 Task: Add a condition where "Channel Is not Facebook Messenger" in pending tickets.
Action: Mouse moved to (109, 477)
Screenshot: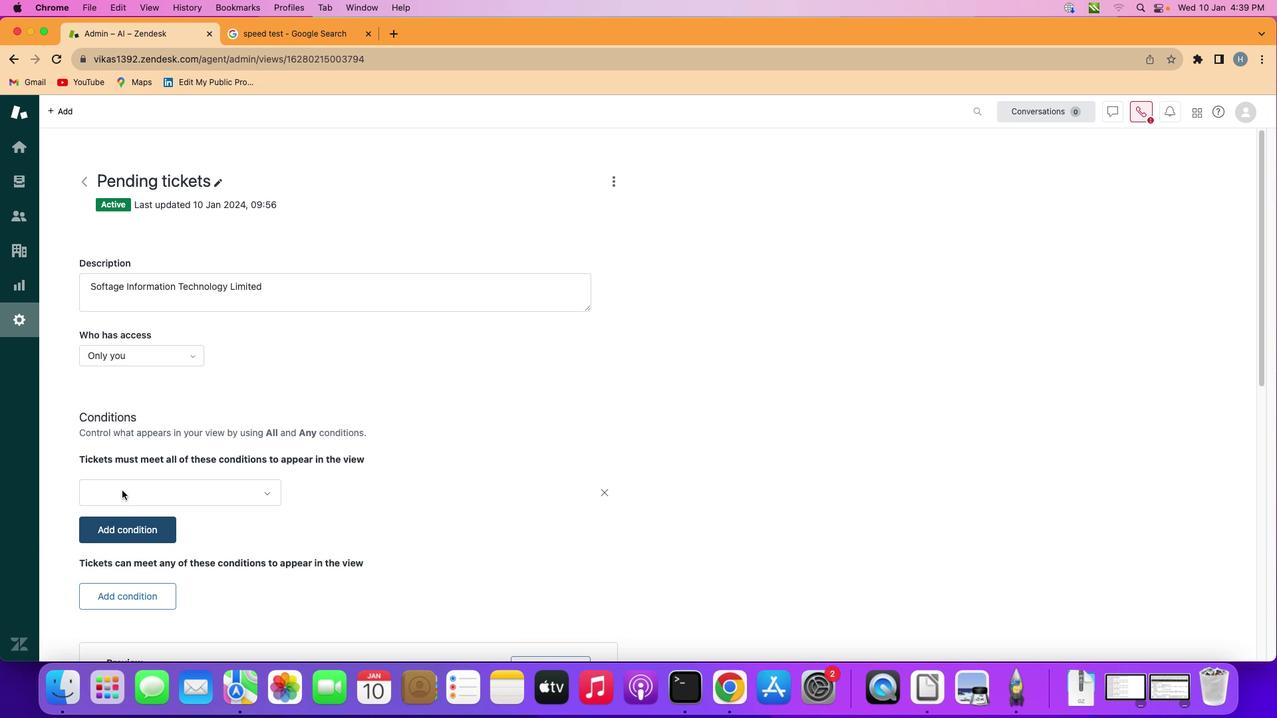 
Action: Mouse pressed left at (109, 477)
Screenshot: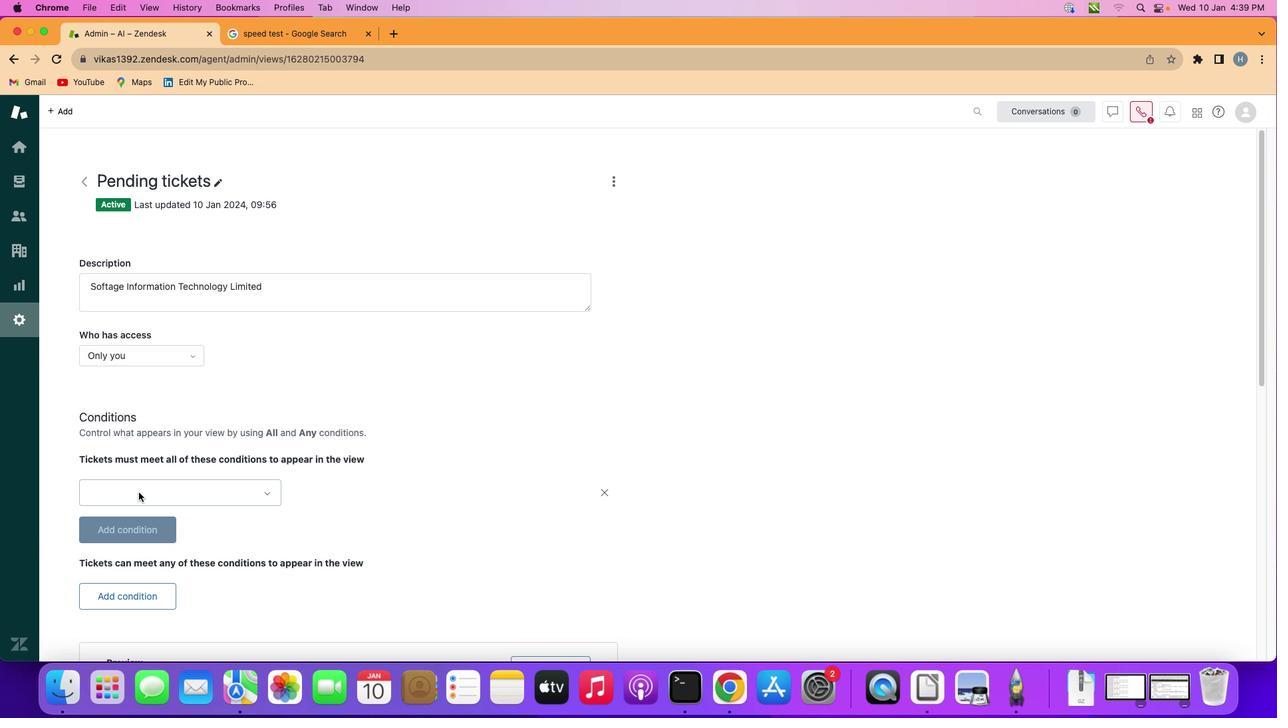 
Action: Mouse moved to (192, 480)
Screenshot: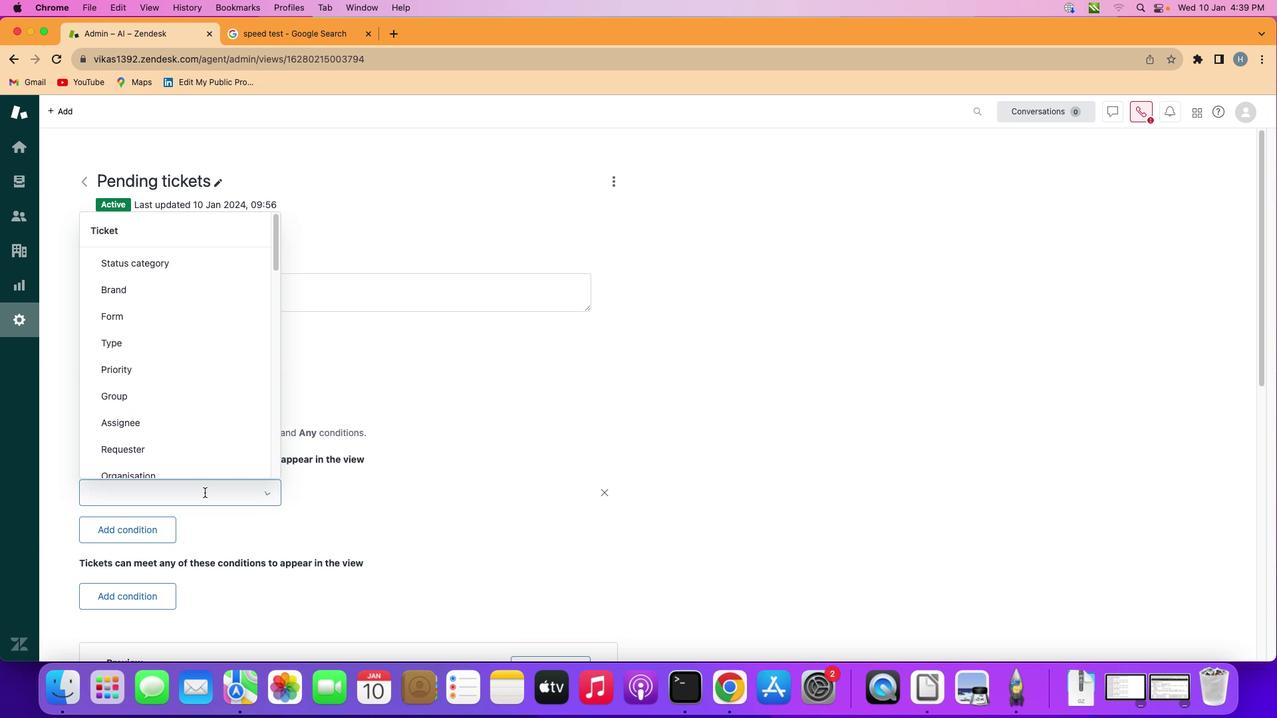 
Action: Mouse pressed left at (192, 480)
Screenshot: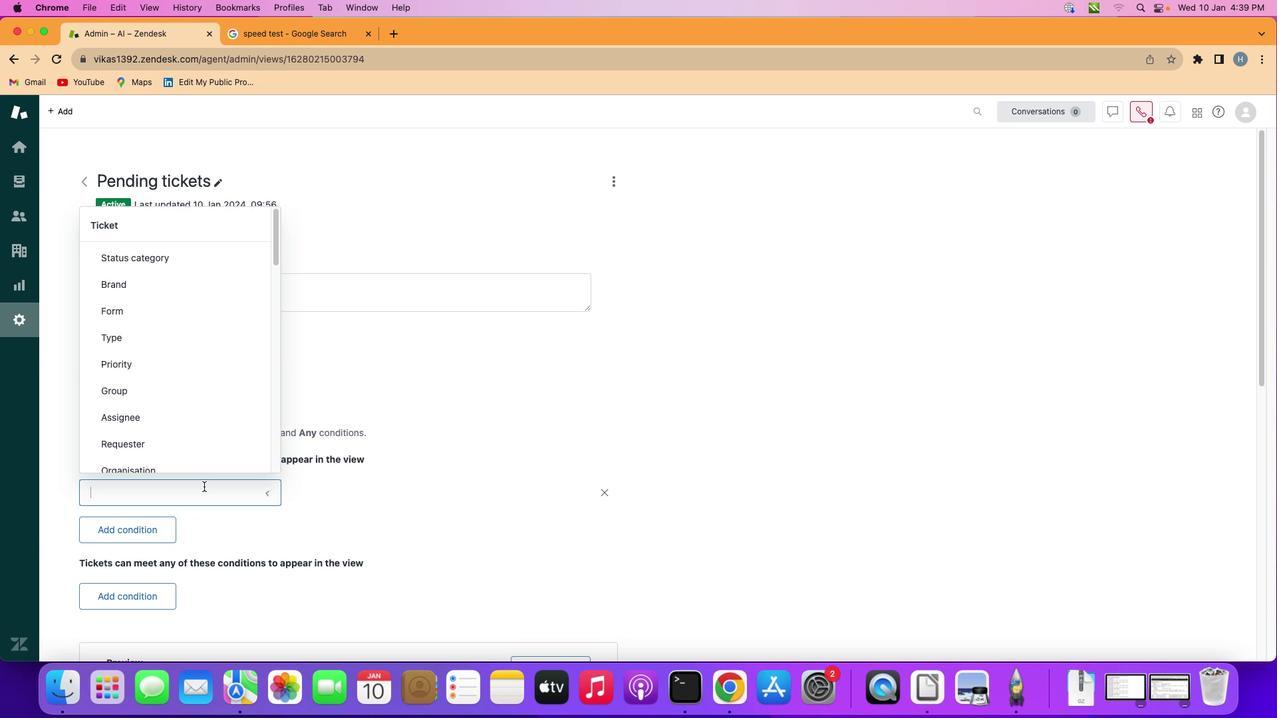 
Action: Mouse moved to (166, 389)
Screenshot: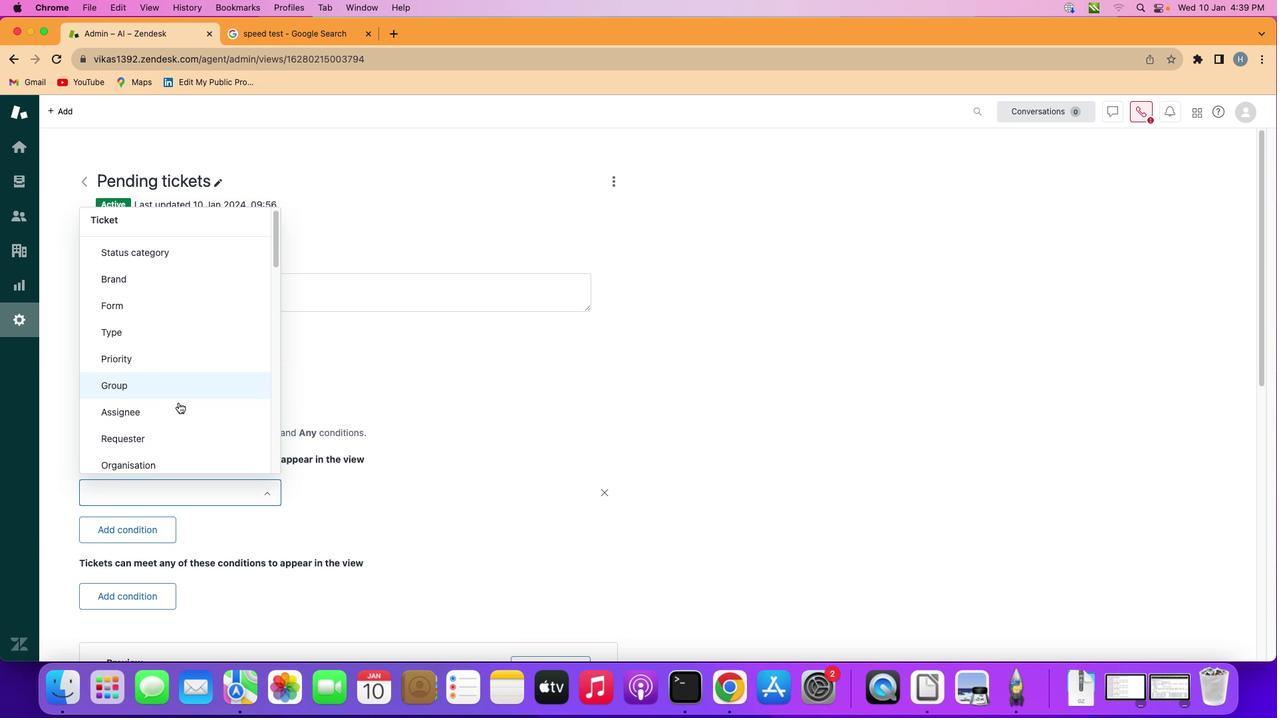 
Action: Mouse scrolled (166, 389) with delta (-11, -12)
Screenshot: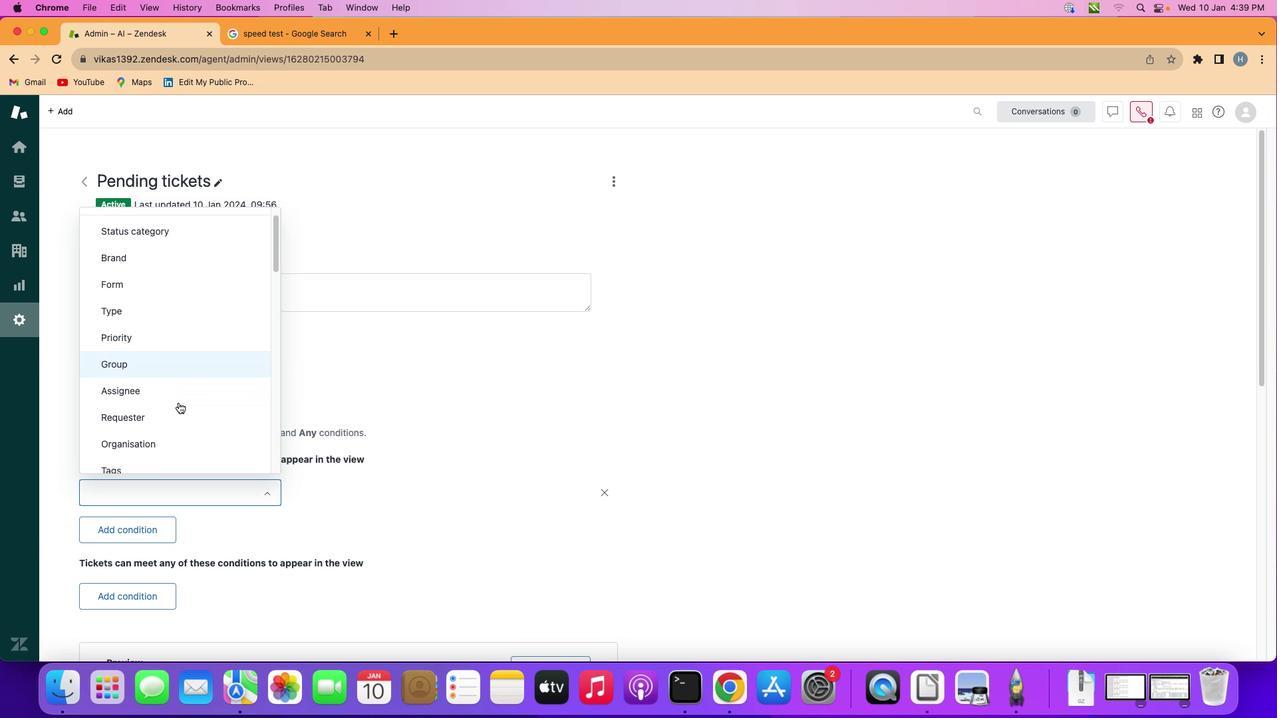 
Action: Mouse scrolled (166, 389) with delta (-11, -12)
Screenshot: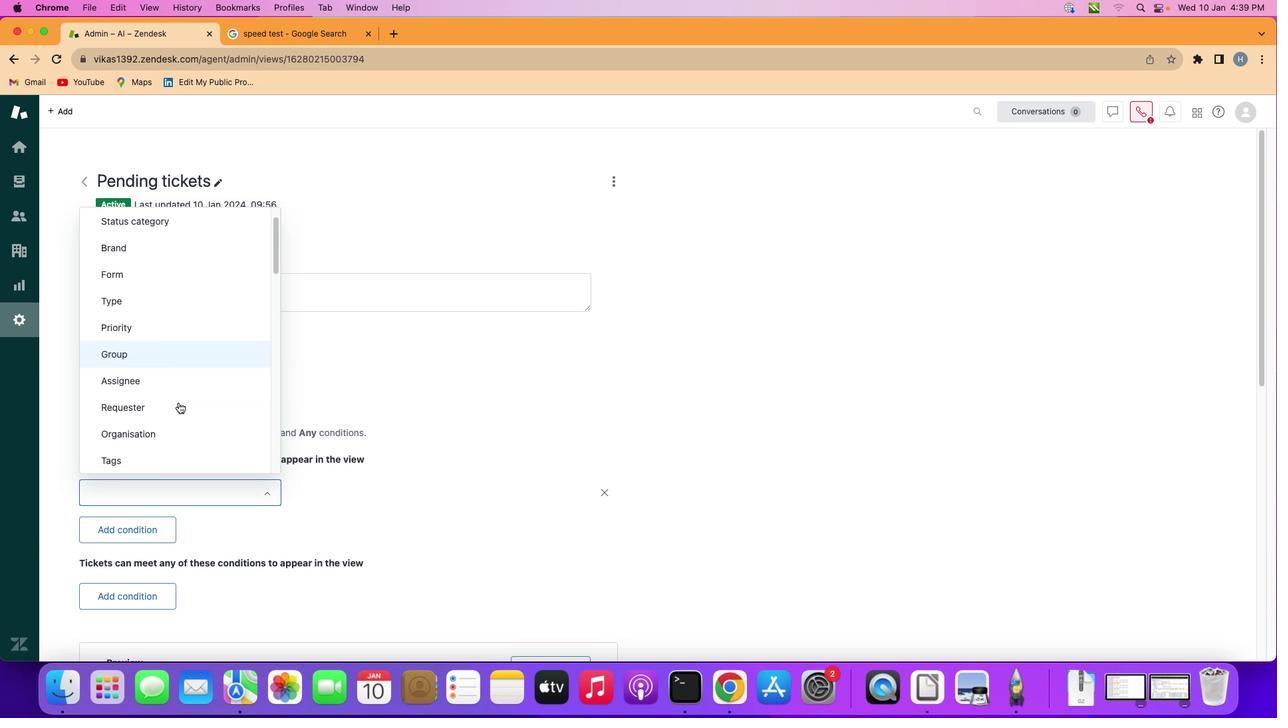 
Action: Mouse scrolled (166, 389) with delta (-11, -12)
Screenshot: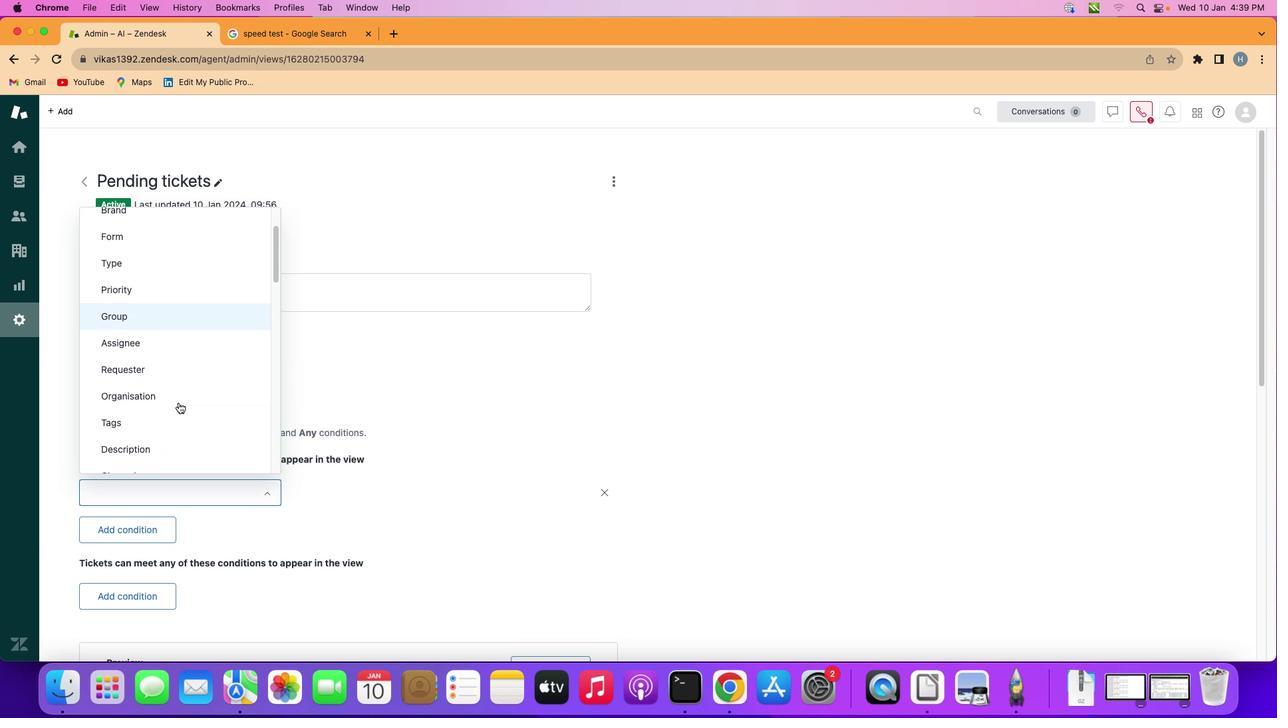 
Action: Mouse scrolled (166, 389) with delta (-11, -12)
Screenshot: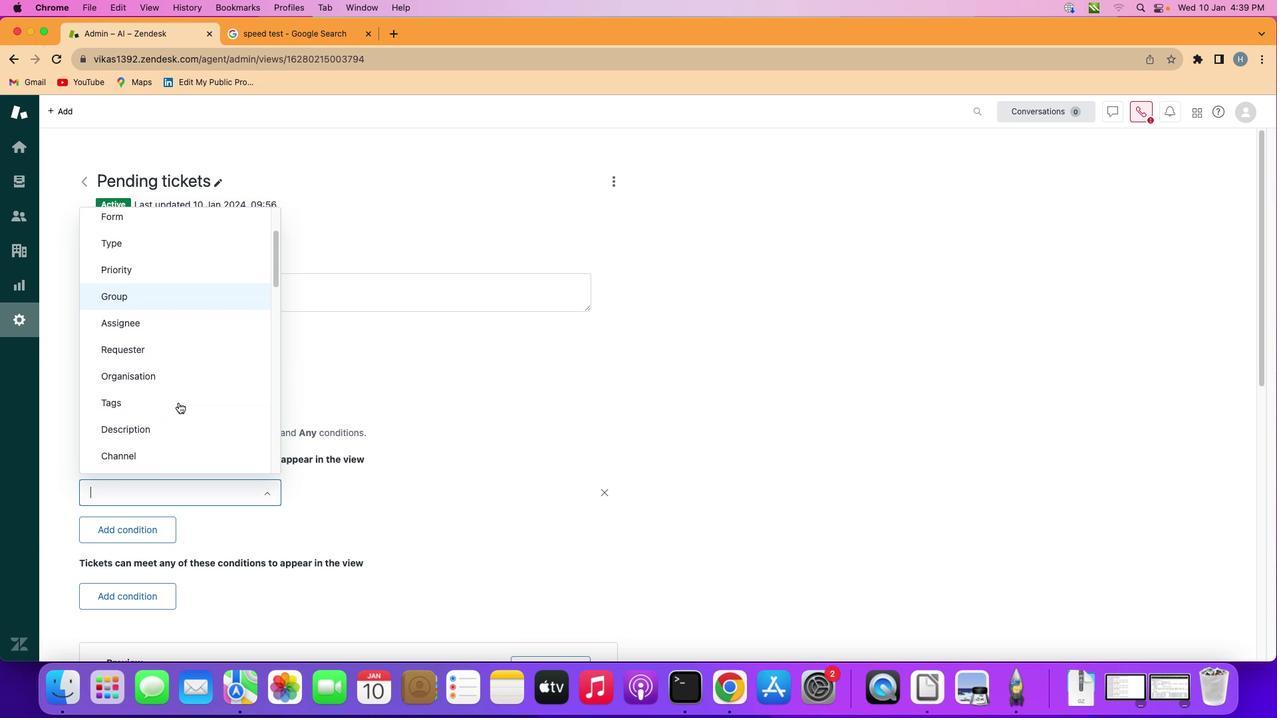 
Action: Mouse scrolled (166, 389) with delta (-11, -12)
Screenshot: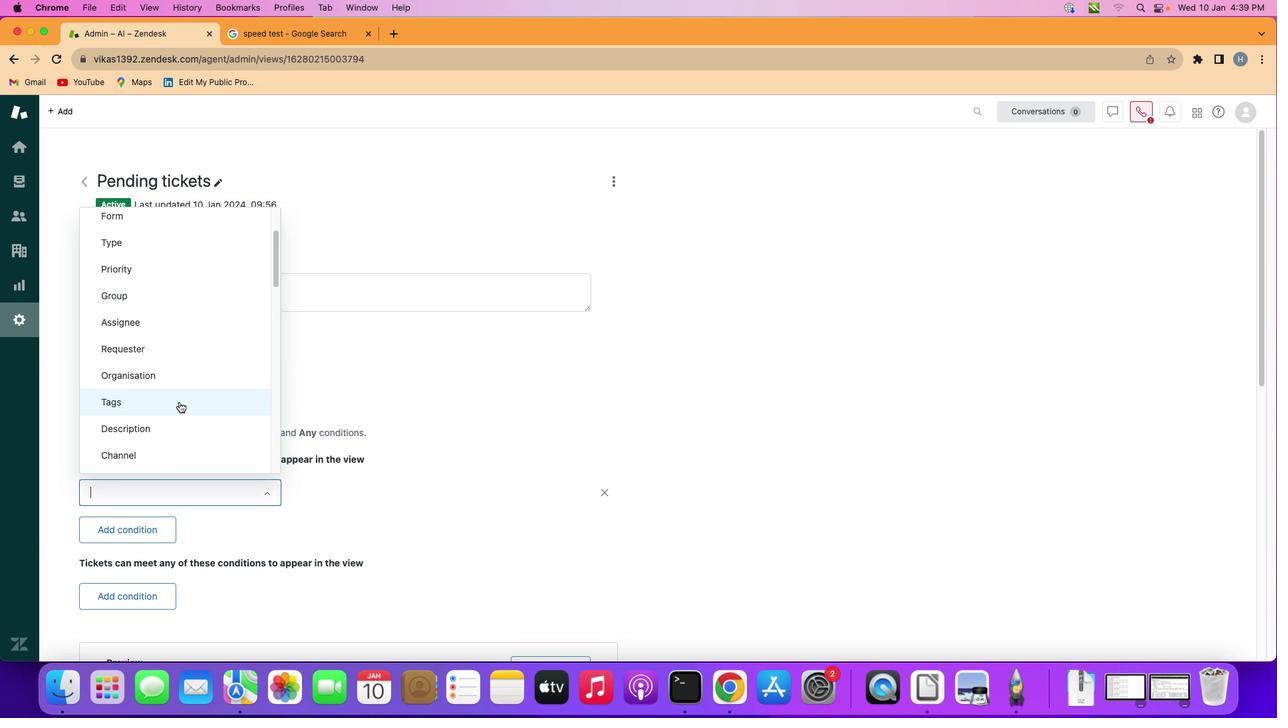 
Action: Mouse moved to (164, 441)
Screenshot: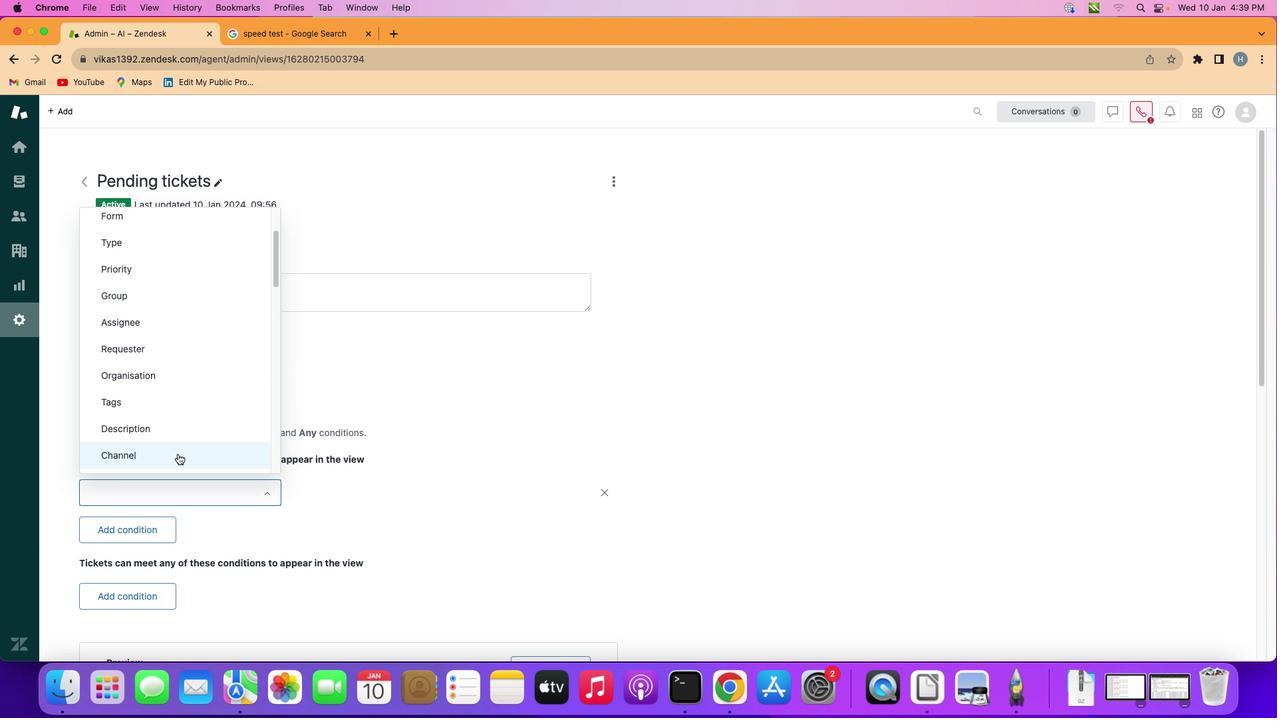 
Action: Mouse pressed left at (164, 441)
Screenshot: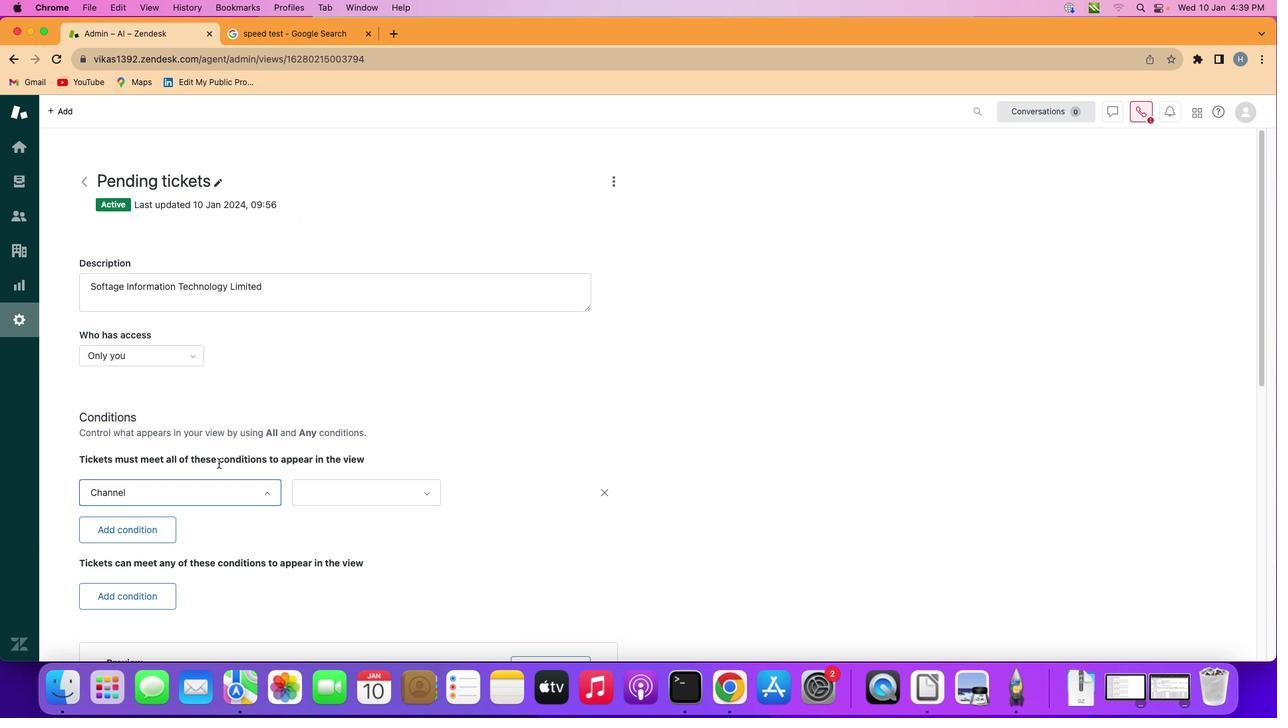 
Action: Mouse moved to (341, 480)
Screenshot: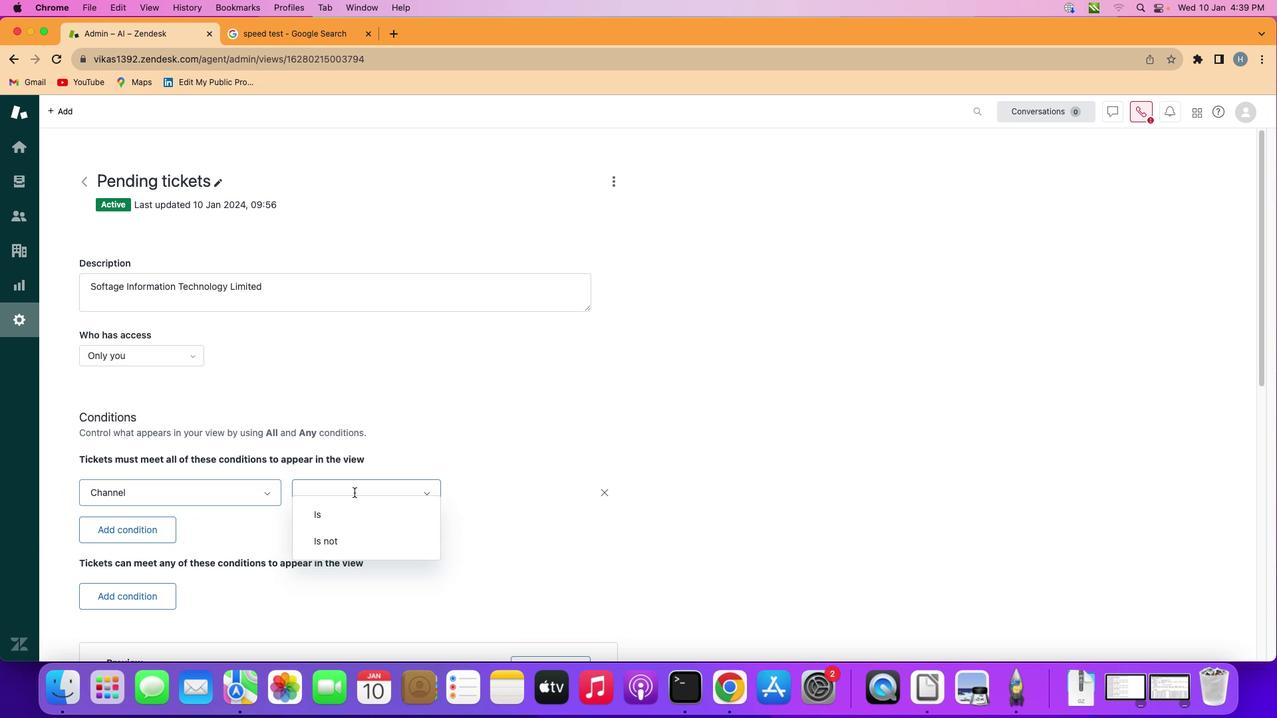 
Action: Mouse pressed left at (341, 480)
Screenshot: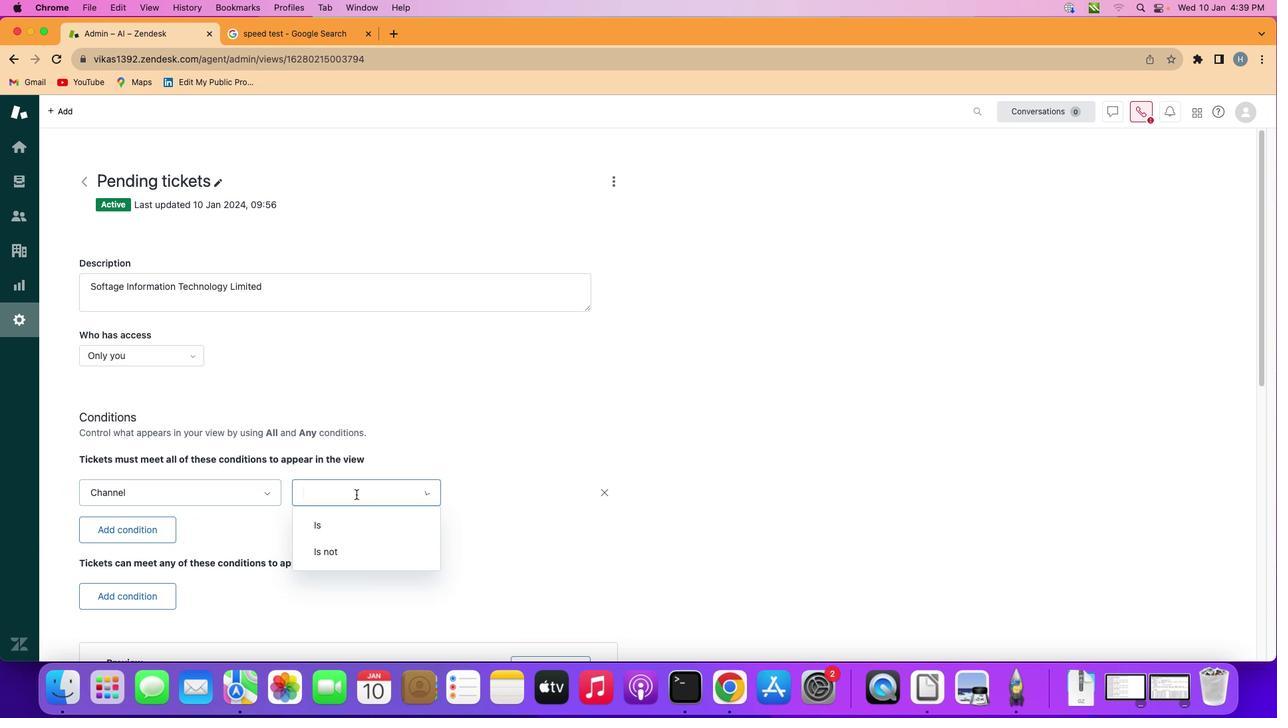 
Action: Mouse moved to (350, 548)
Screenshot: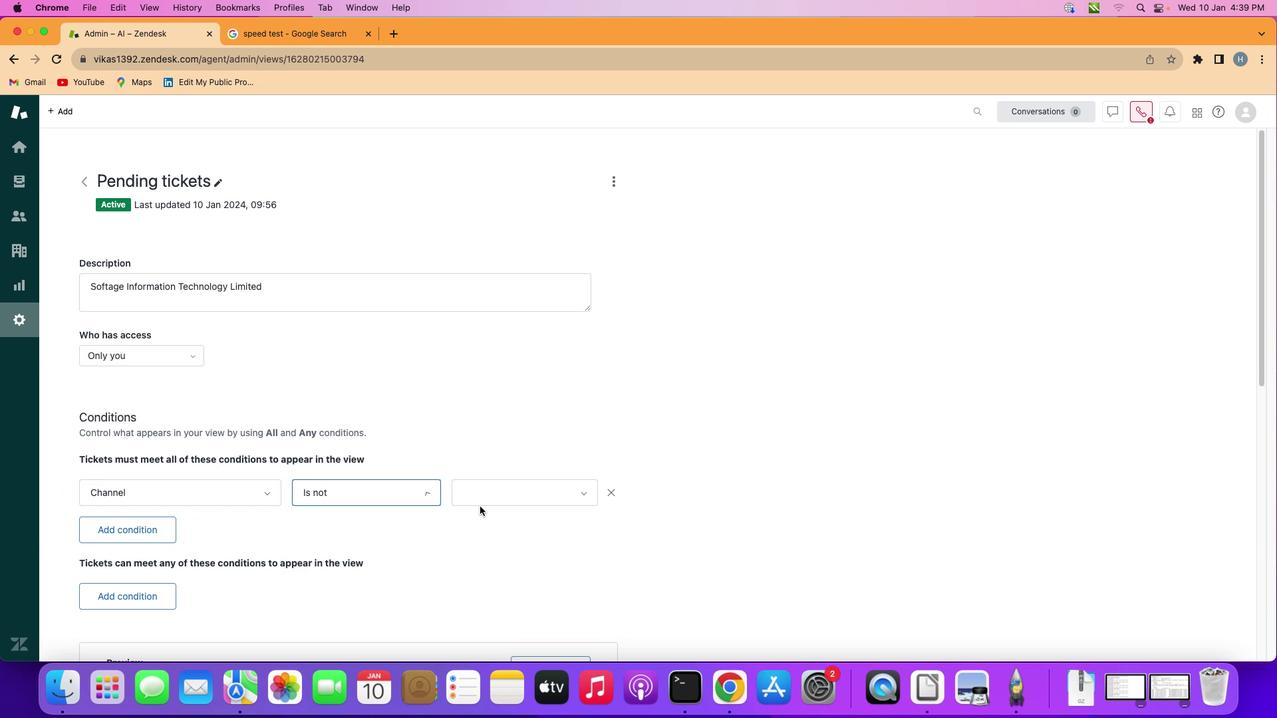 
Action: Mouse pressed left at (350, 548)
Screenshot: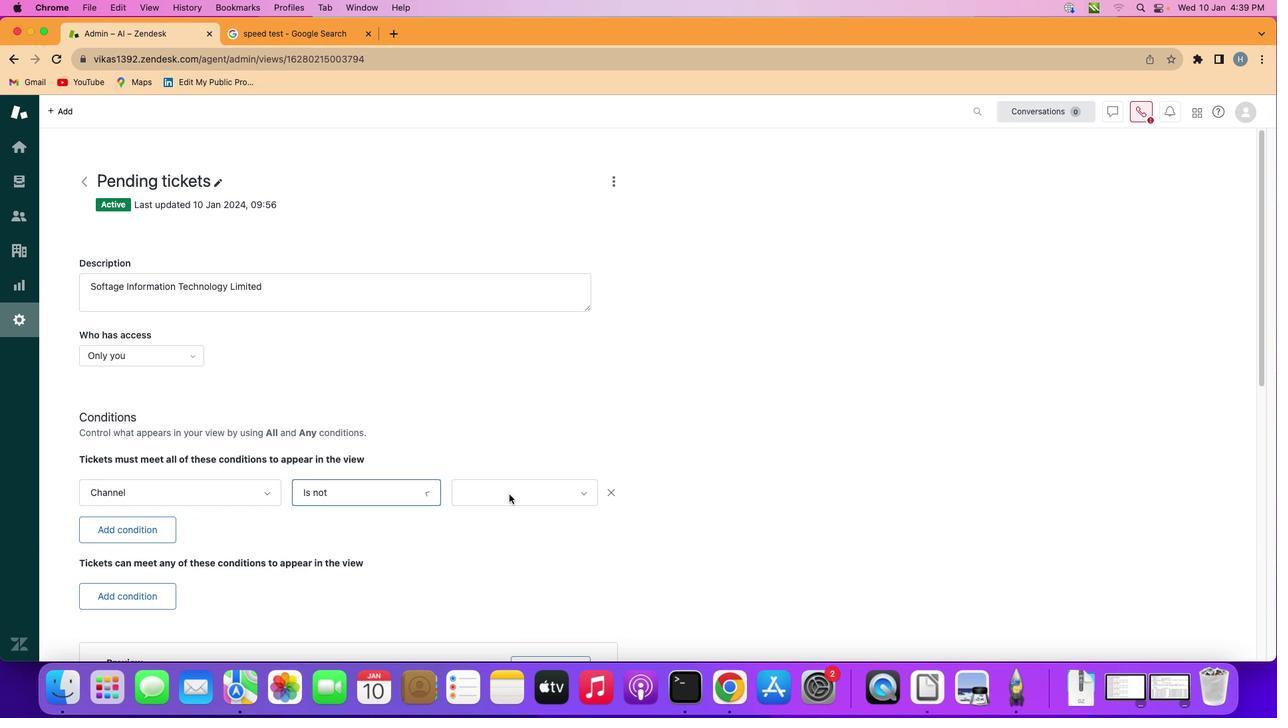 
Action: Mouse moved to (509, 475)
Screenshot: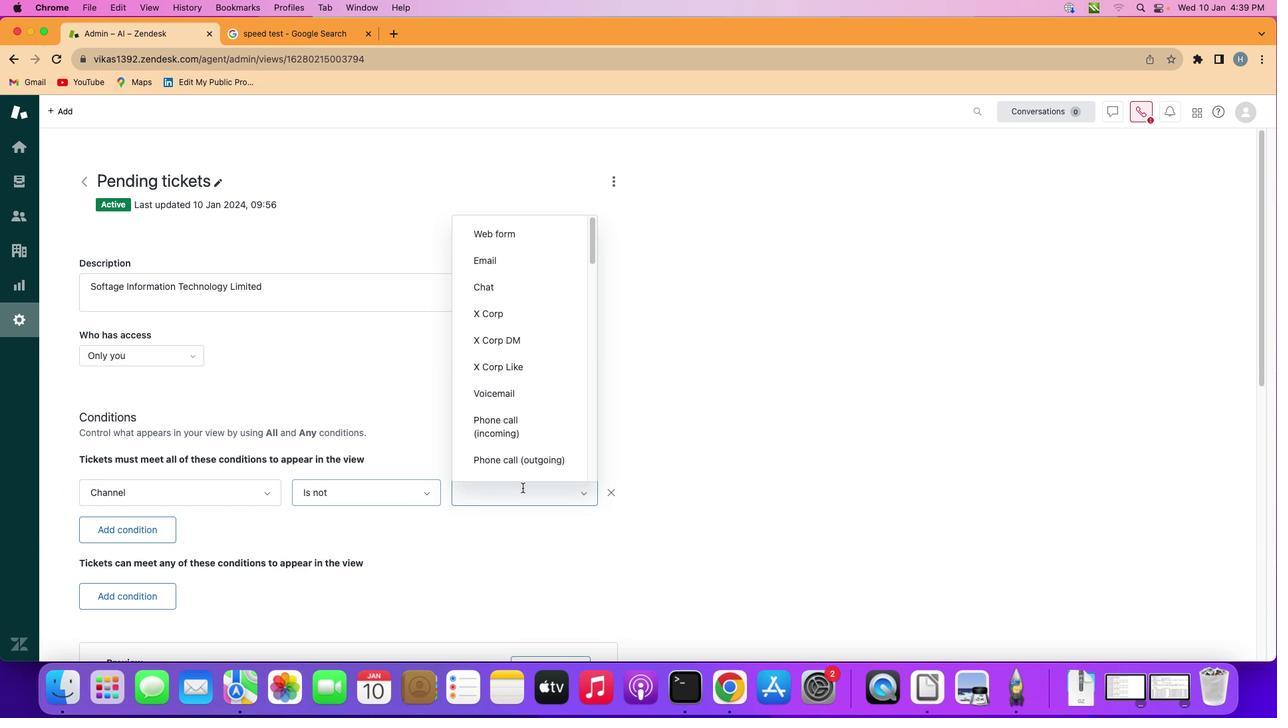 
Action: Mouse pressed left at (509, 475)
Screenshot: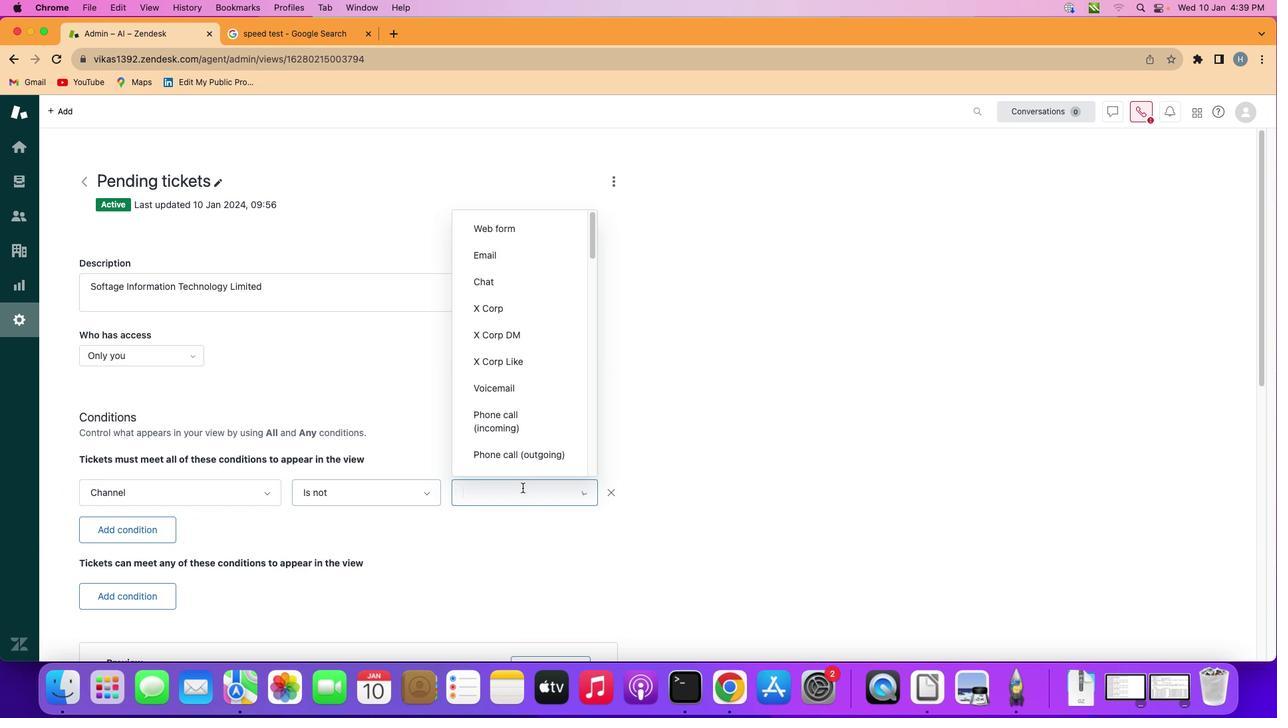
Action: Mouse moved to (497, 374)
Screenshot: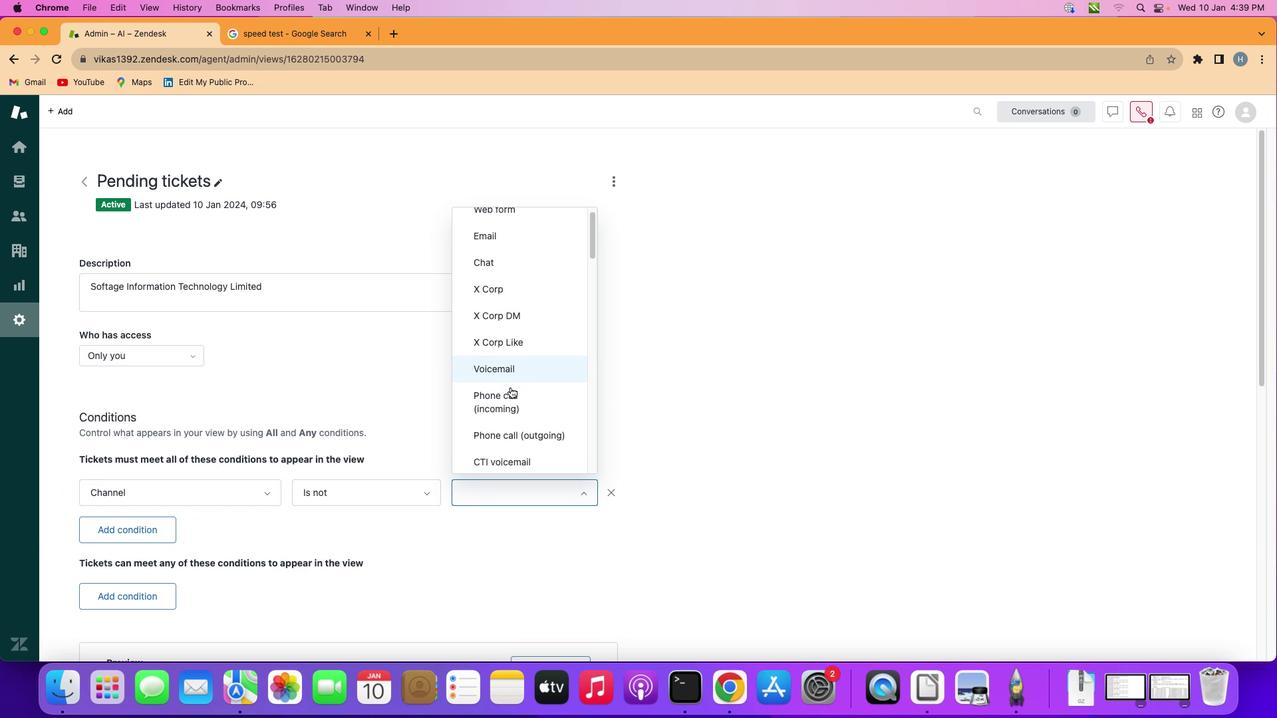 
Action: Mouse scrolled (497, 374) with delta (-11, -12)
Screenshot: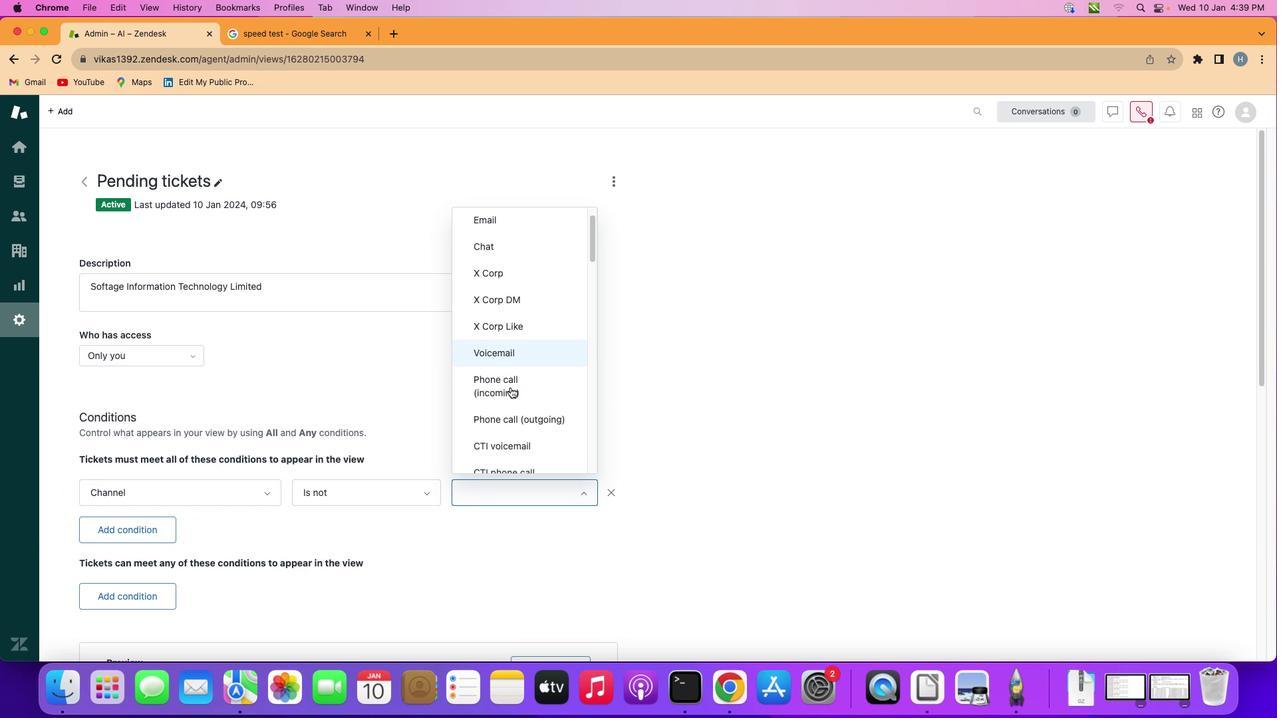 
Action: Mouse scrolled (497, 374) with delta (-11, -12)
Screenshot: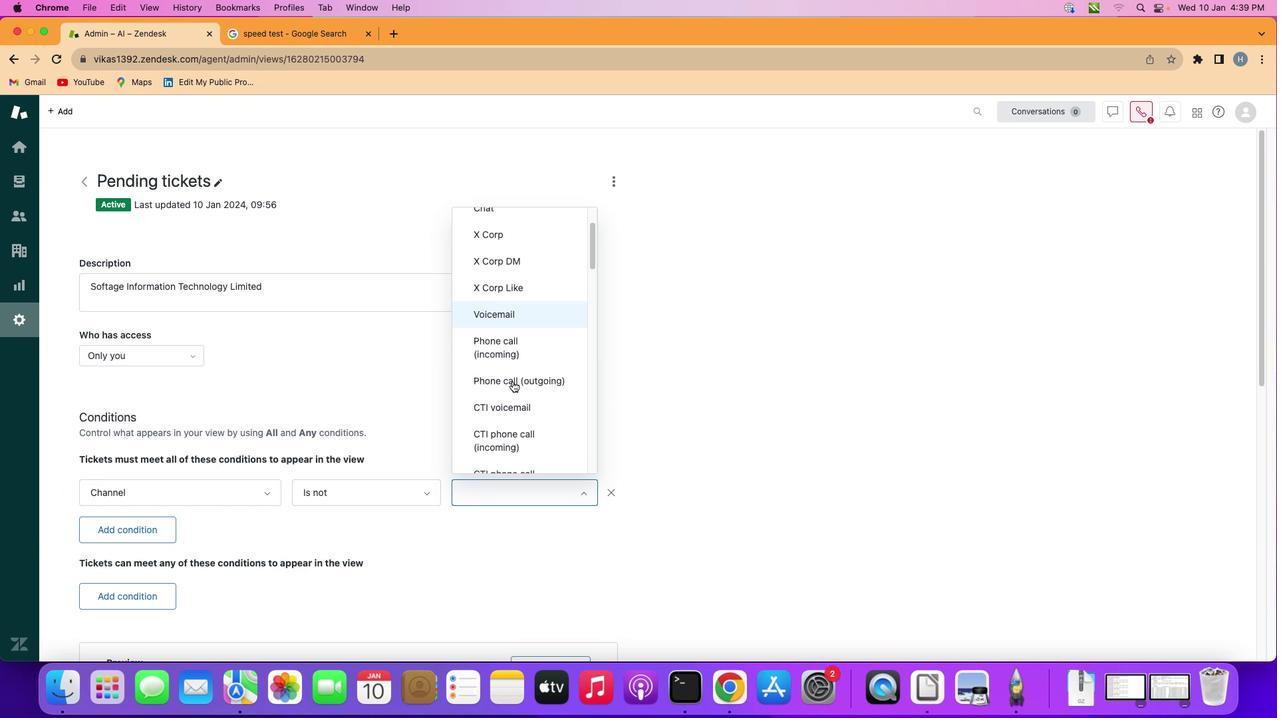 
Action: Mouse scrolled (497, 374) with delta (-11, -12)
Screenshot: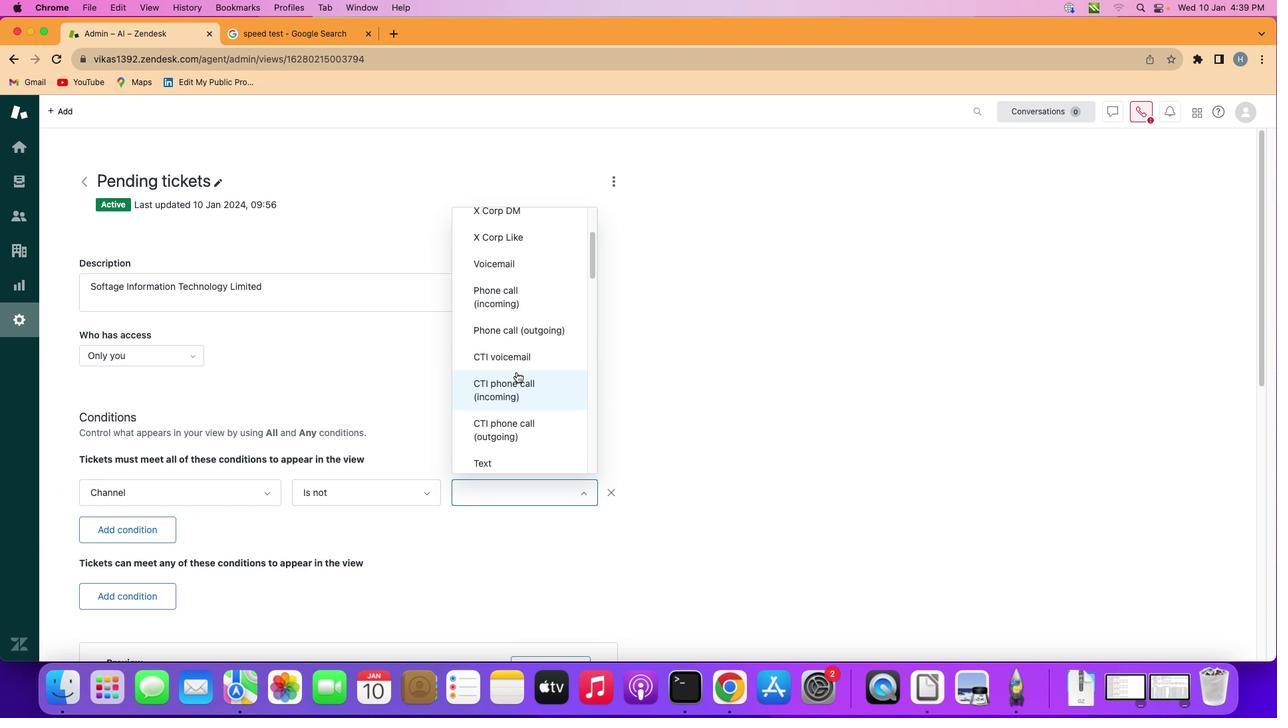 
Action: Mouse scrolled (497, 374) with delta (-11, -13)
Screenshot: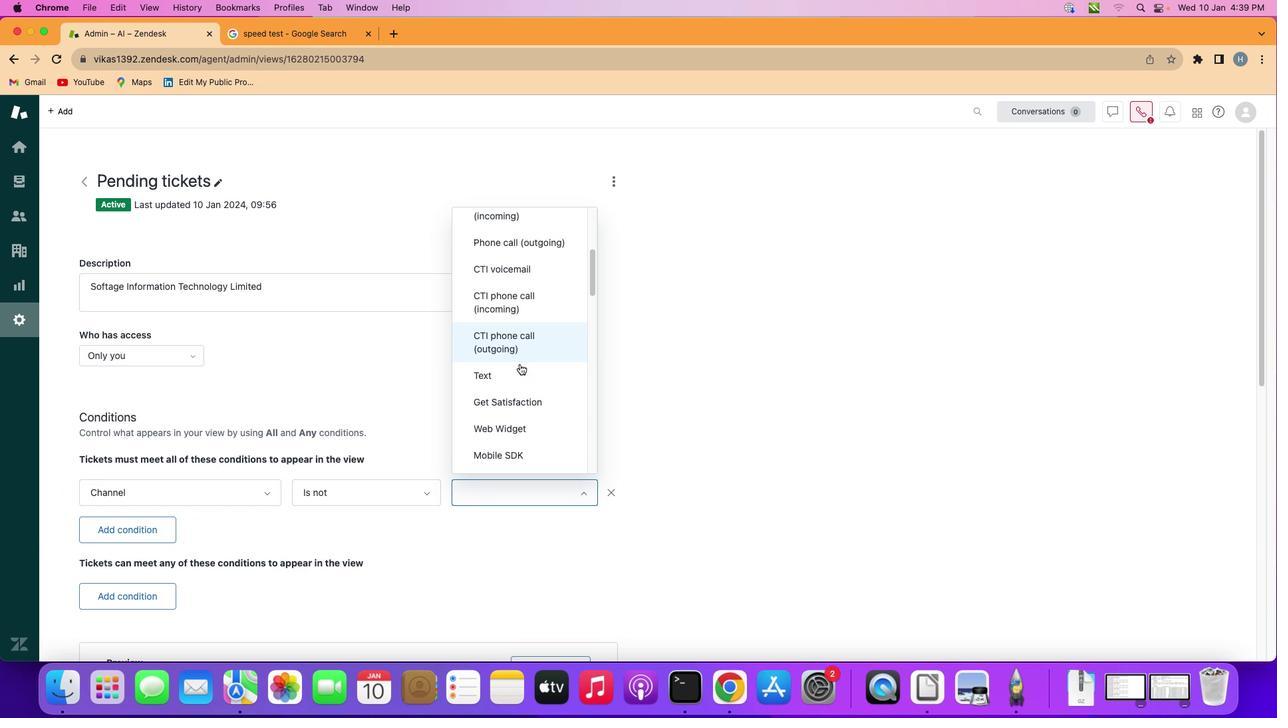 
Action: Mouse moved to (498, 373)
Screenshot: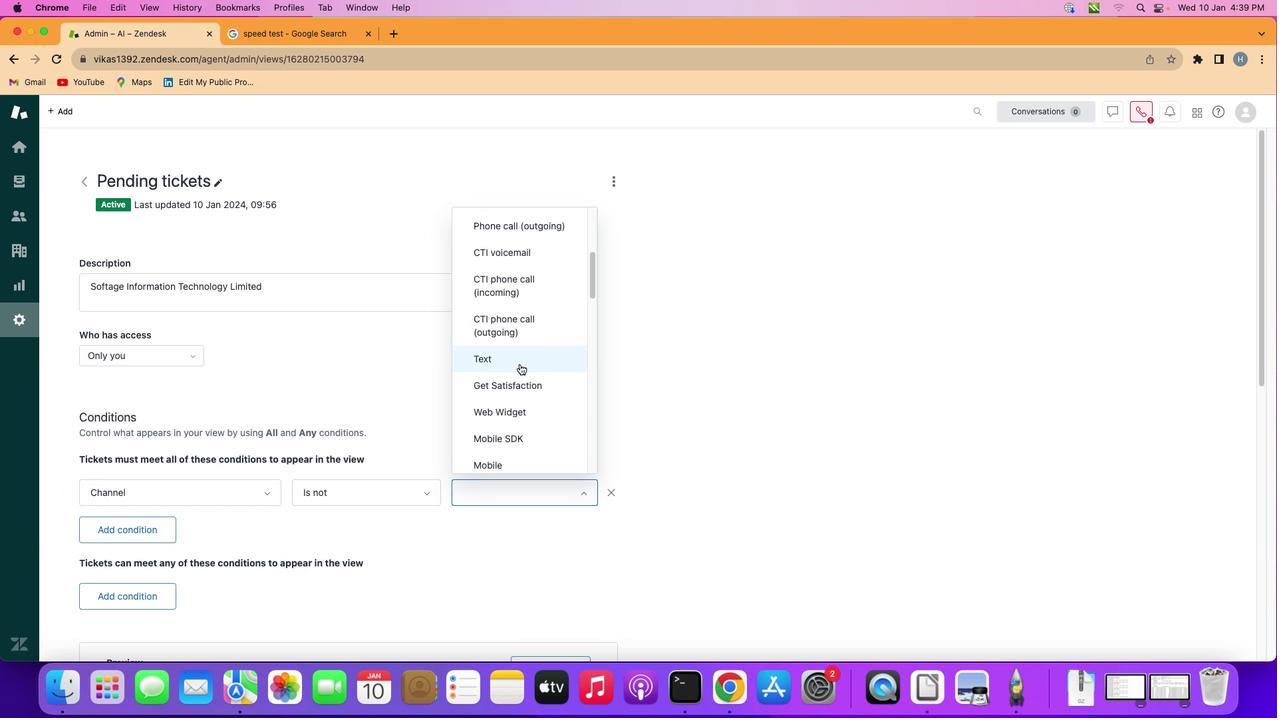 
Action: Mouse scrolled (498, 373) with delta (-11, -13)
Screenshot: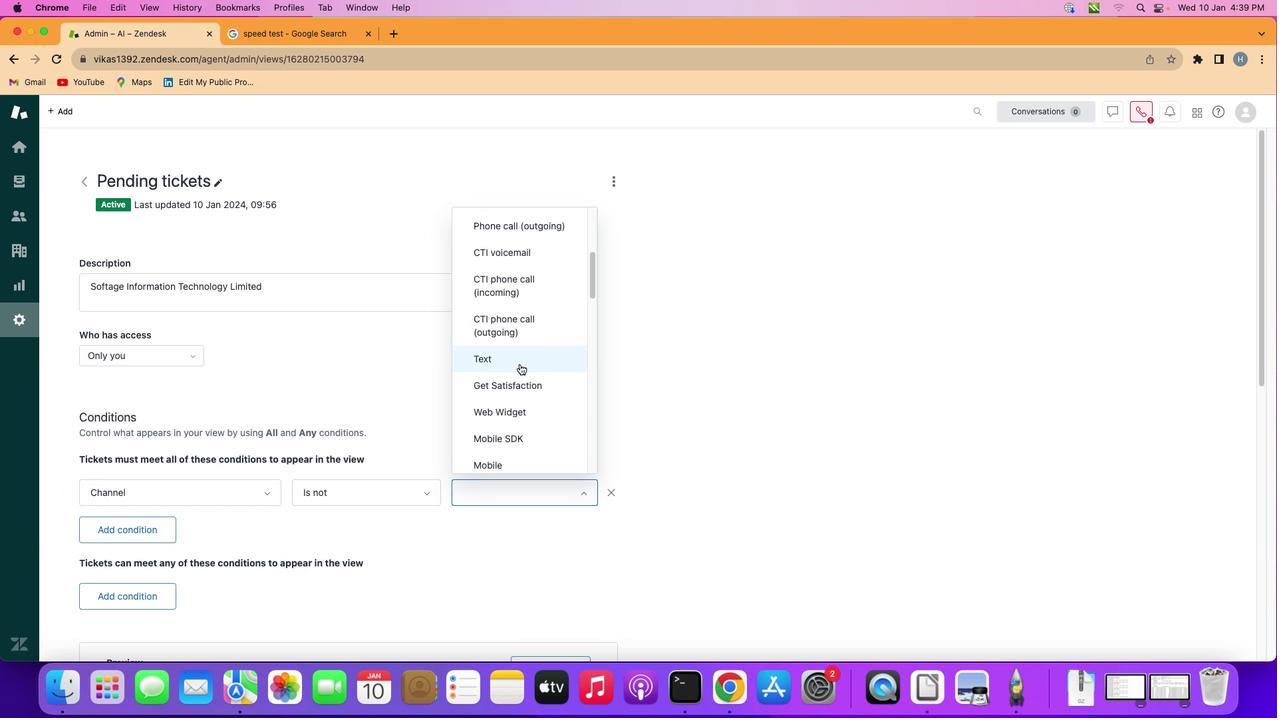 
Action: Mouse moved to (507, 351)
Screenshot: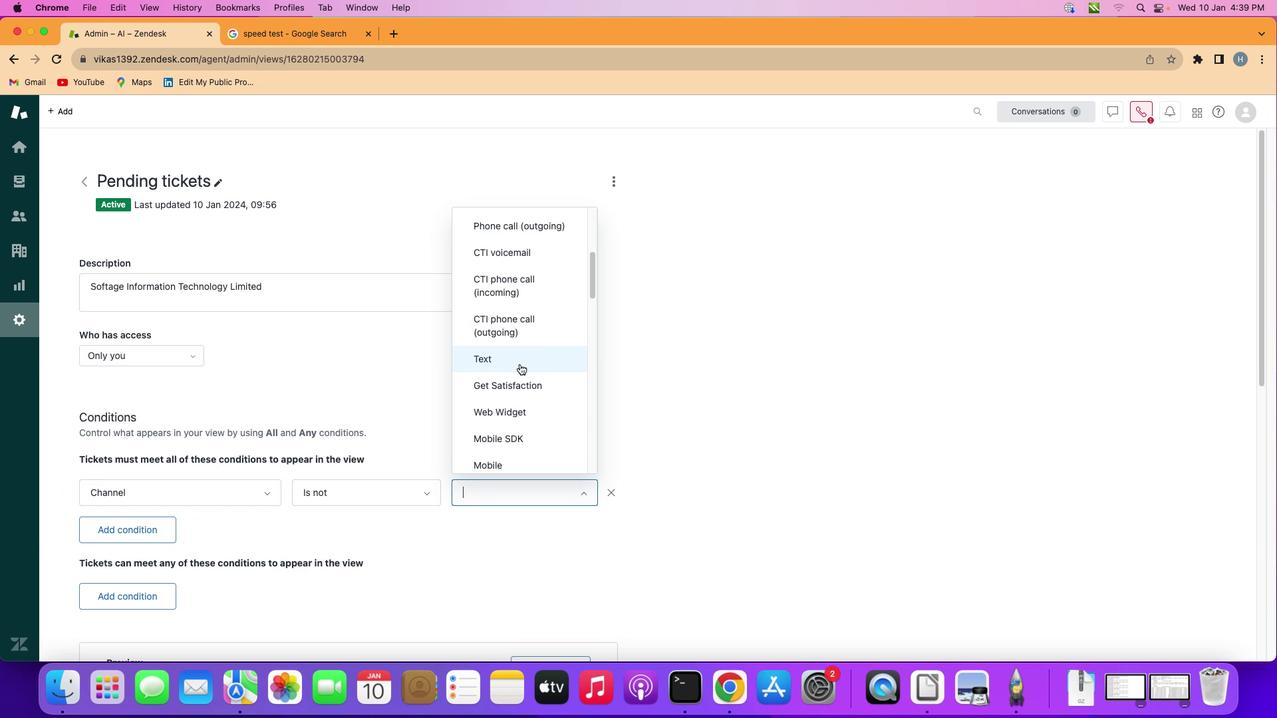 
Action: Mouse scrolled (507, 351) with delta (-11, -12)
Screenshot: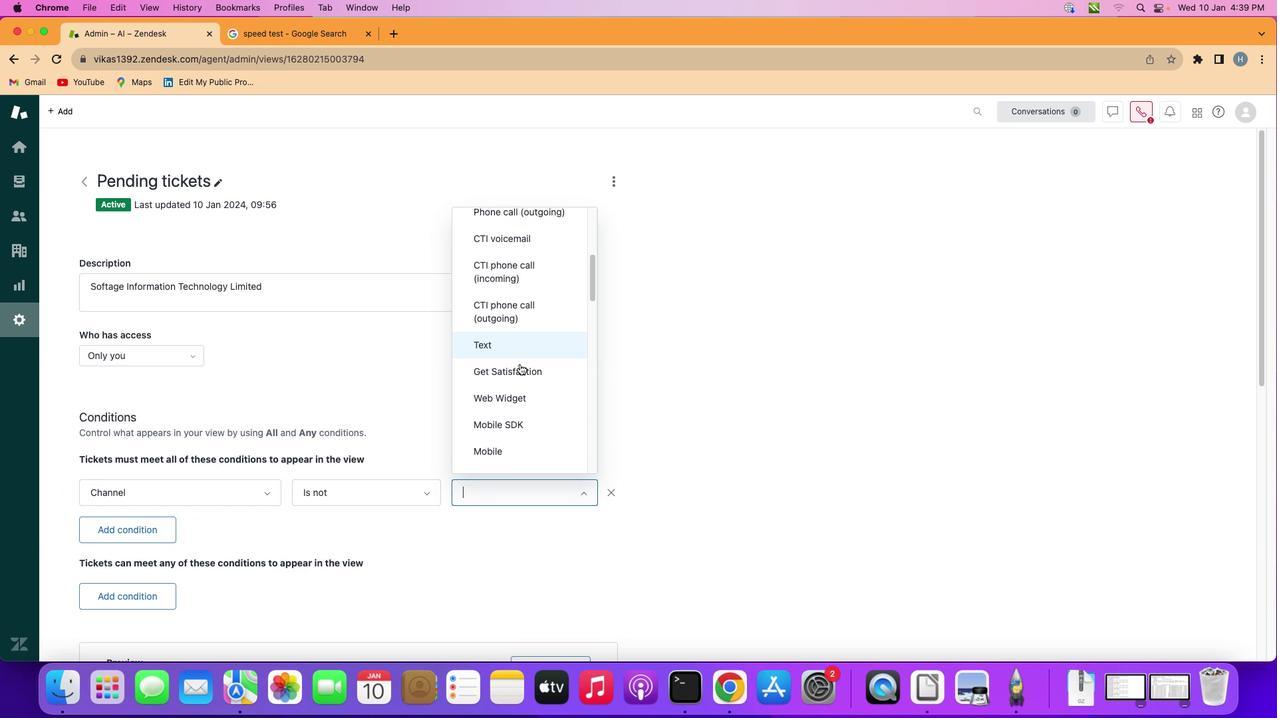 
Action: Mouse scrolled (507, 351) with delta (-11, -12)
Screenshot: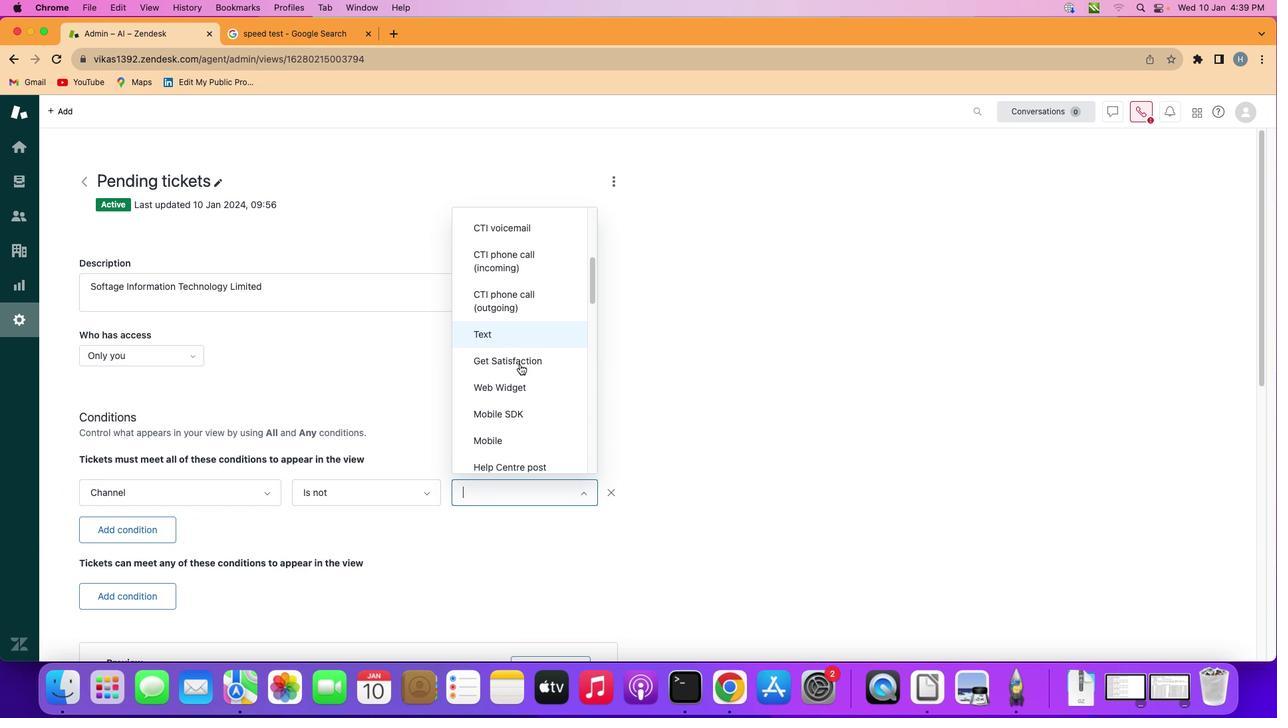 
Action: Mouse scrolled (507, 351) with delta (-11, -12)
Screenshot: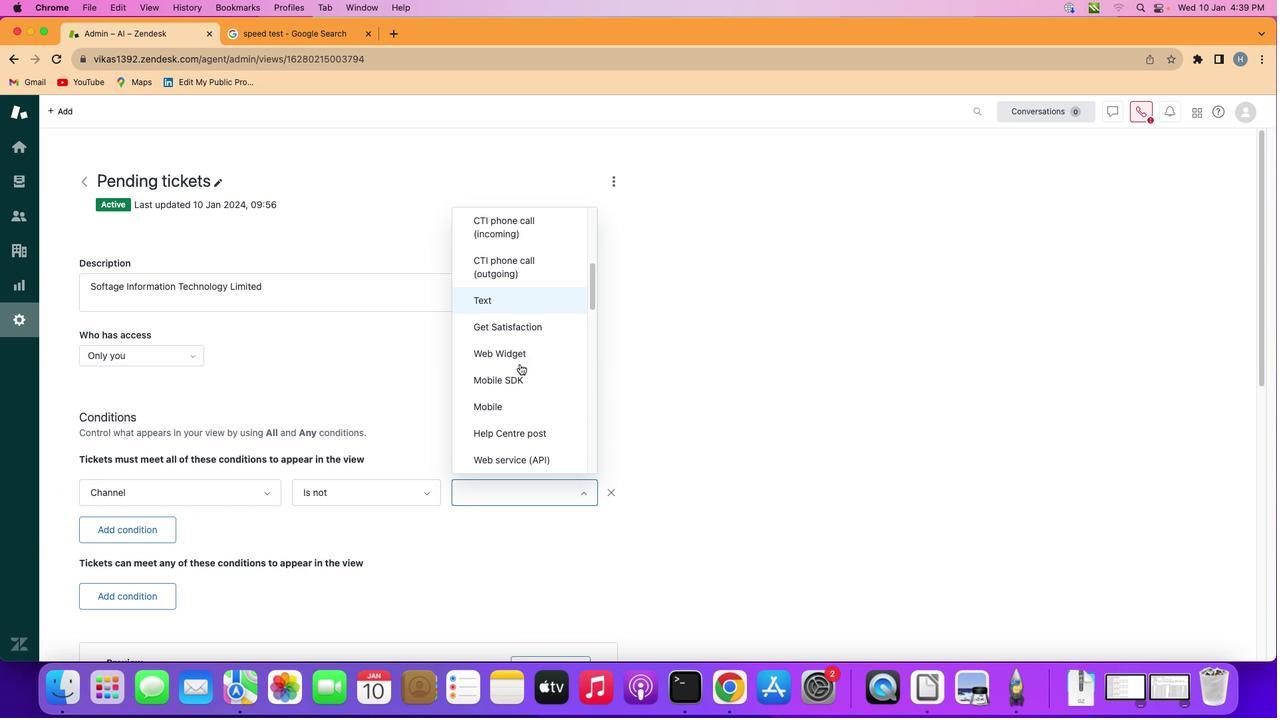 
Action: Mouse scrolled (507, 351) with delta (-11, -12)
Screenshot: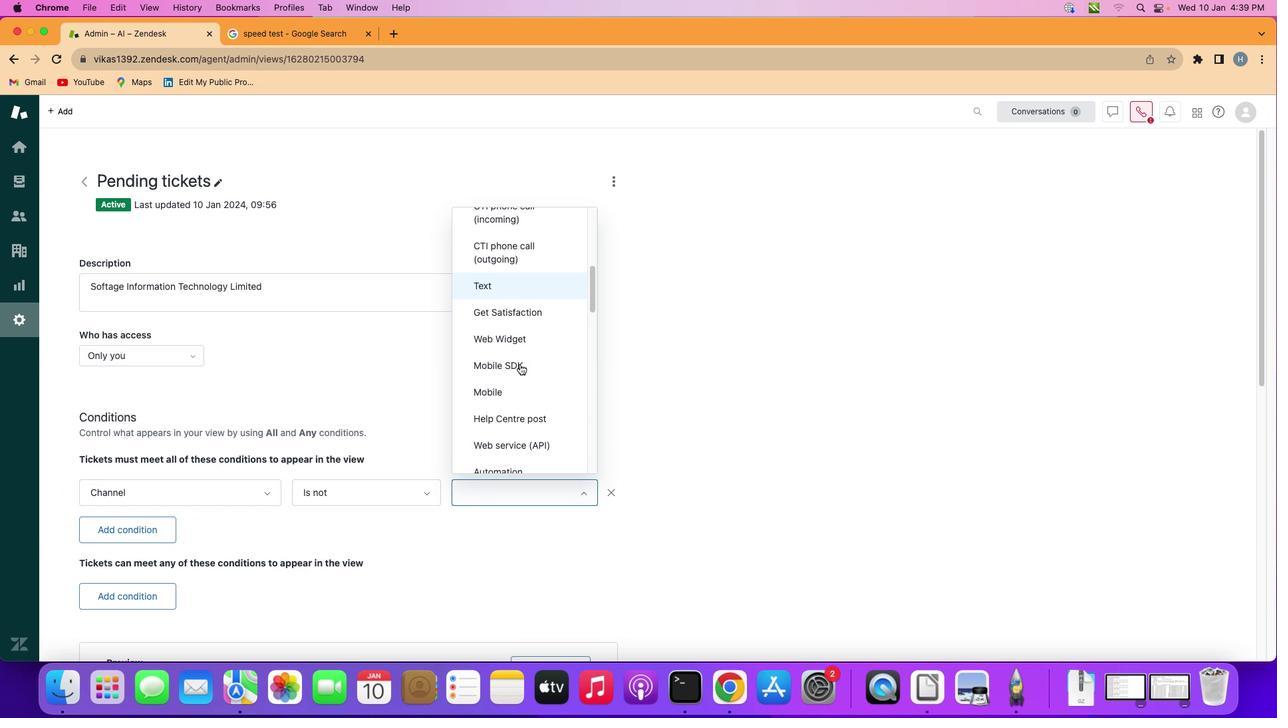 
Action: Mouse scrolled (507, 351) with delta (-11, -12)
Screenshot: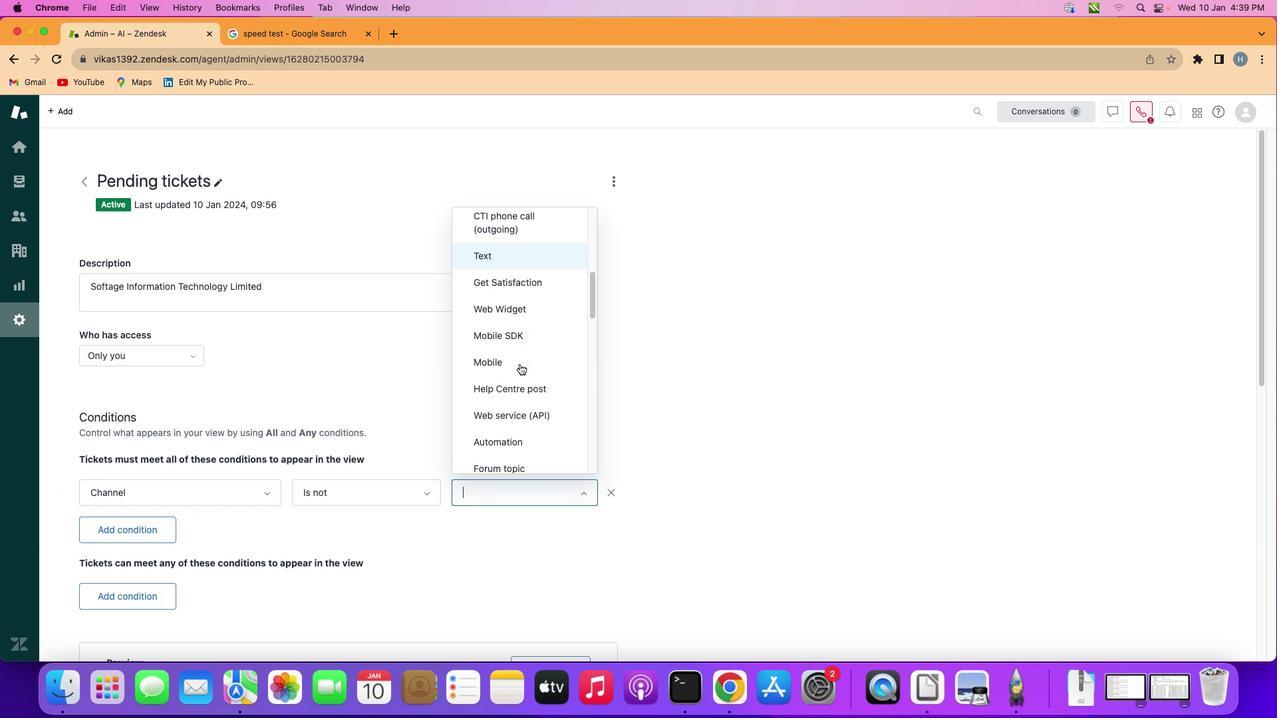 
Action: Mouse scrolled (507, 351) with delta (-11, -12)
Screenshot: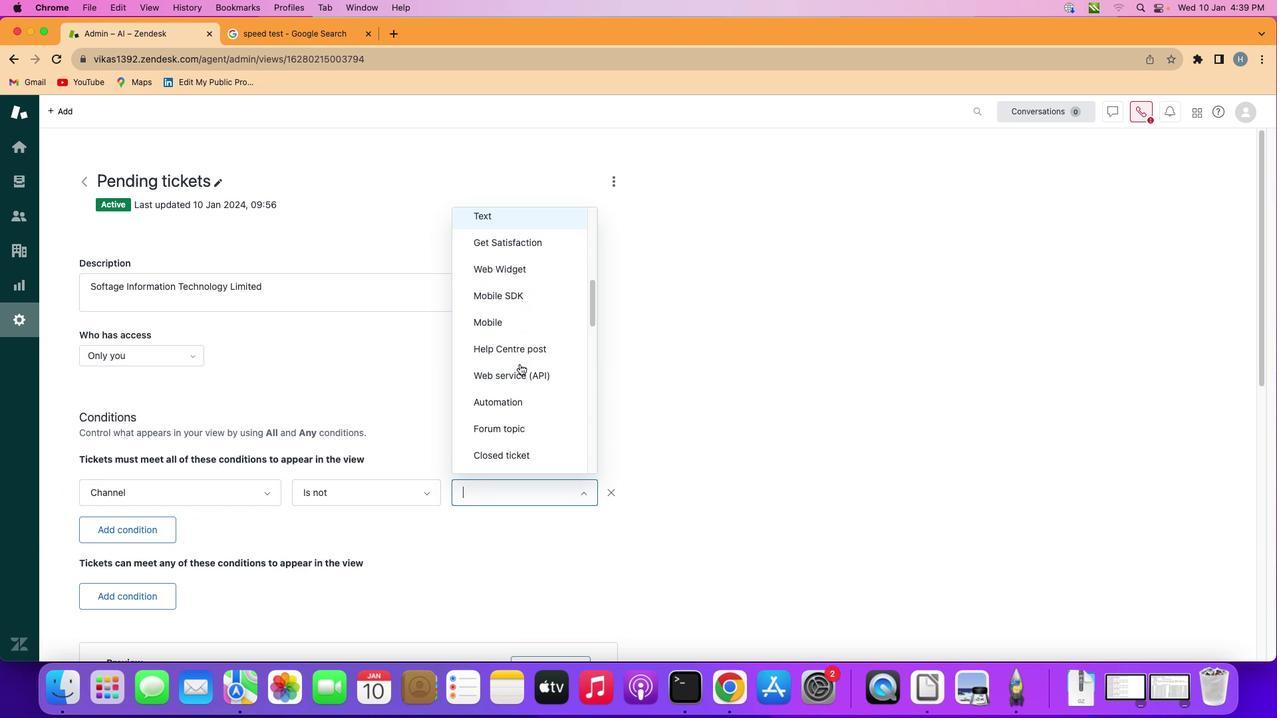 
Action: Mouse scrolled (507, 351) with delta (-11, -12)
Screenshot: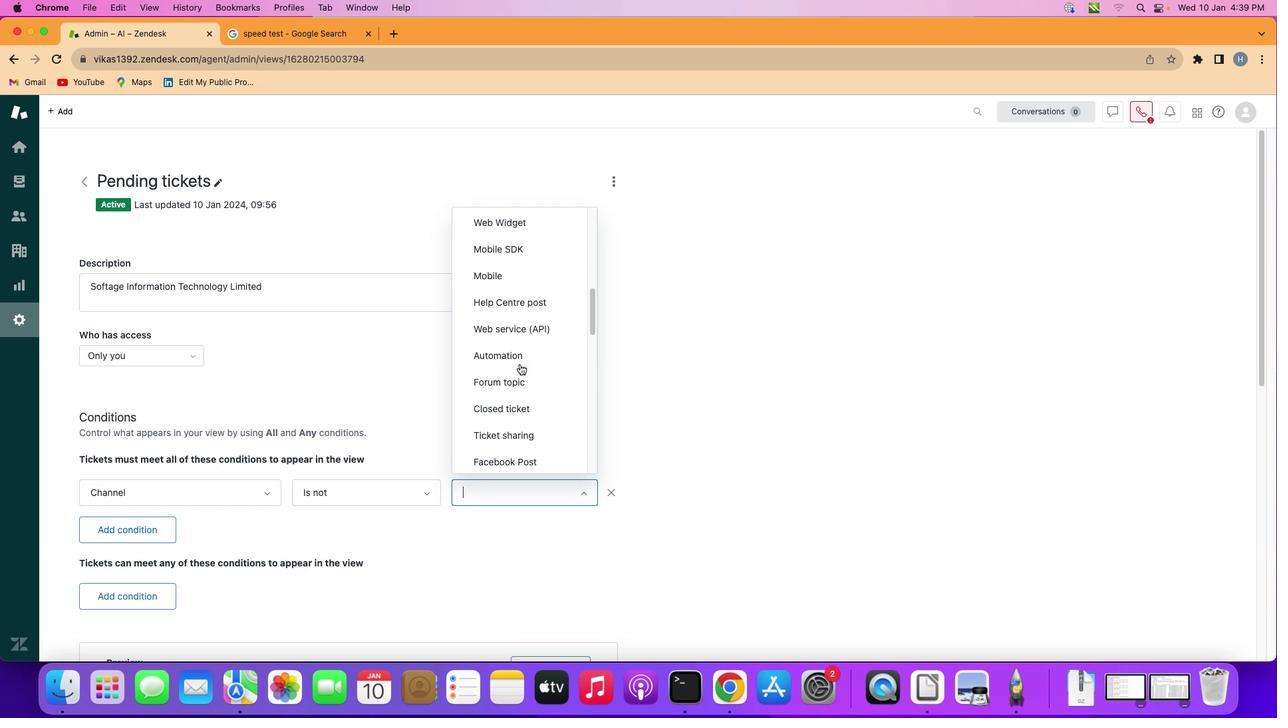 
Action: Mouse scrolled (507, 351) with delta (-11, -13)
Screenshot: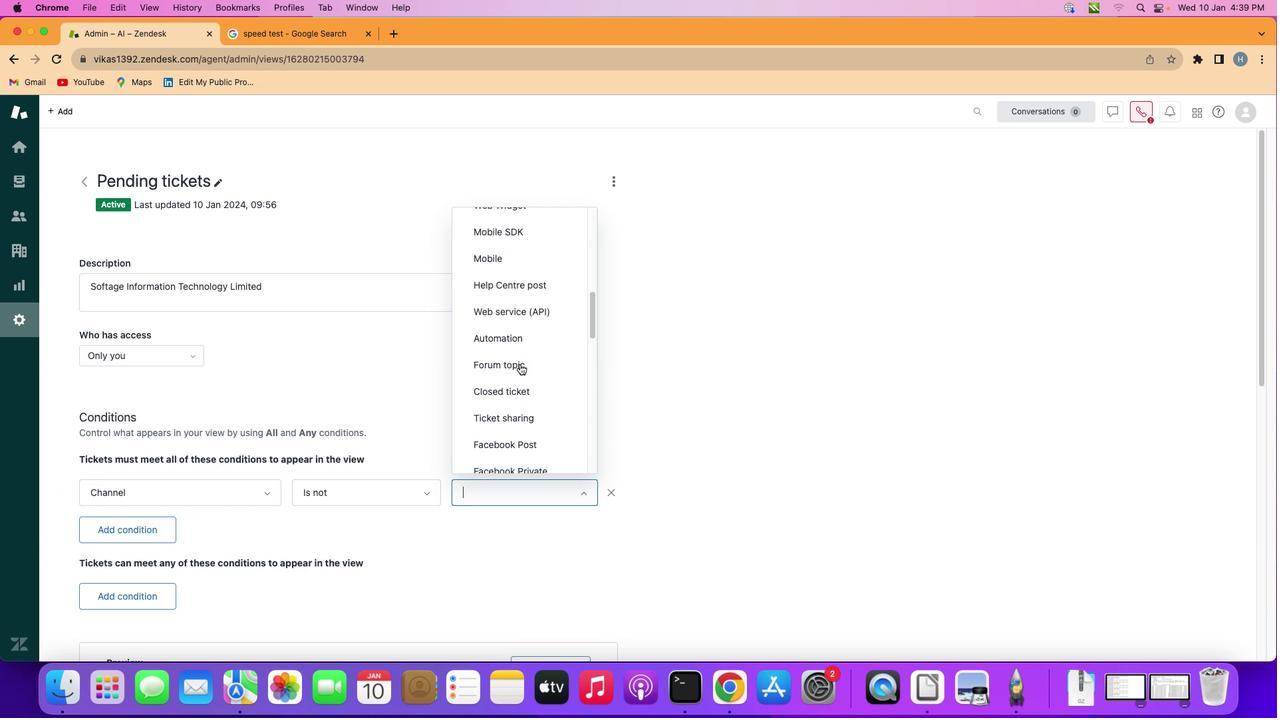 
Action: Mouse scrolled (507, 351) with delta (-11, -12)
Screenshot: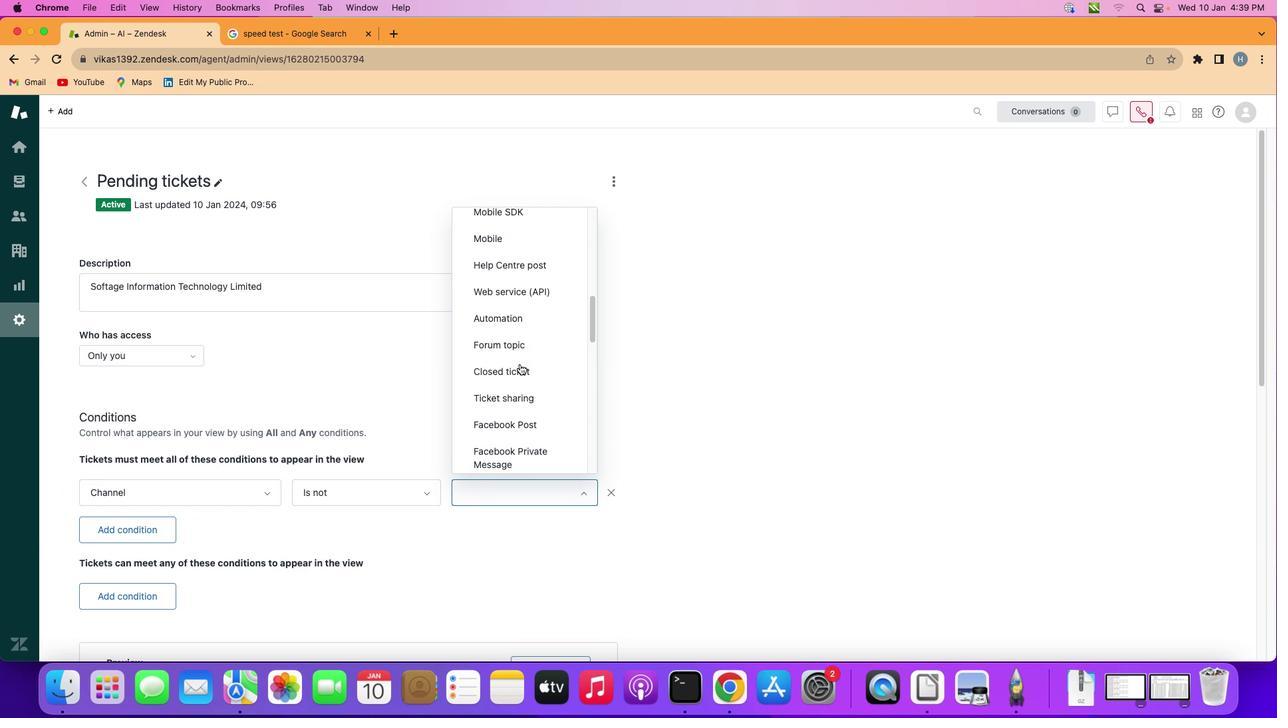 
Action: Mouse scrolled (507, 351) with delta (-11, -12)
Screenshot: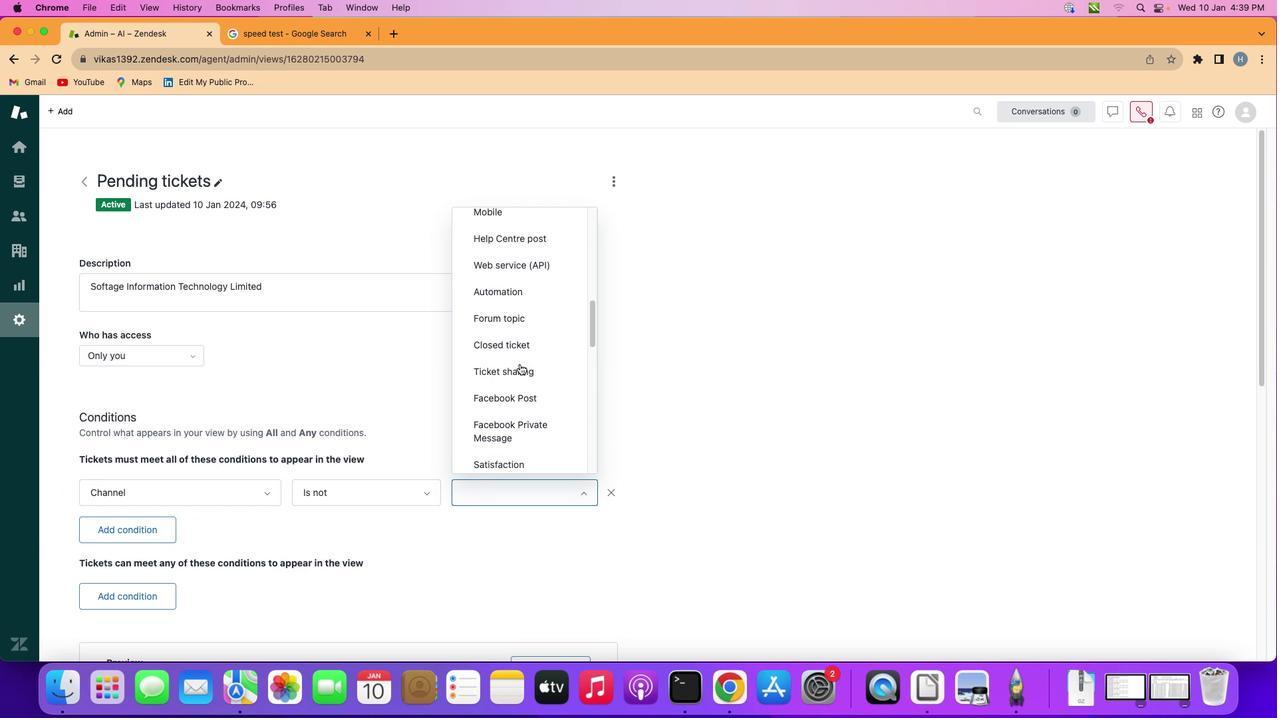 
Action: Mouse scrolled (507, 351) with delta (-11, -12)
Screenshot: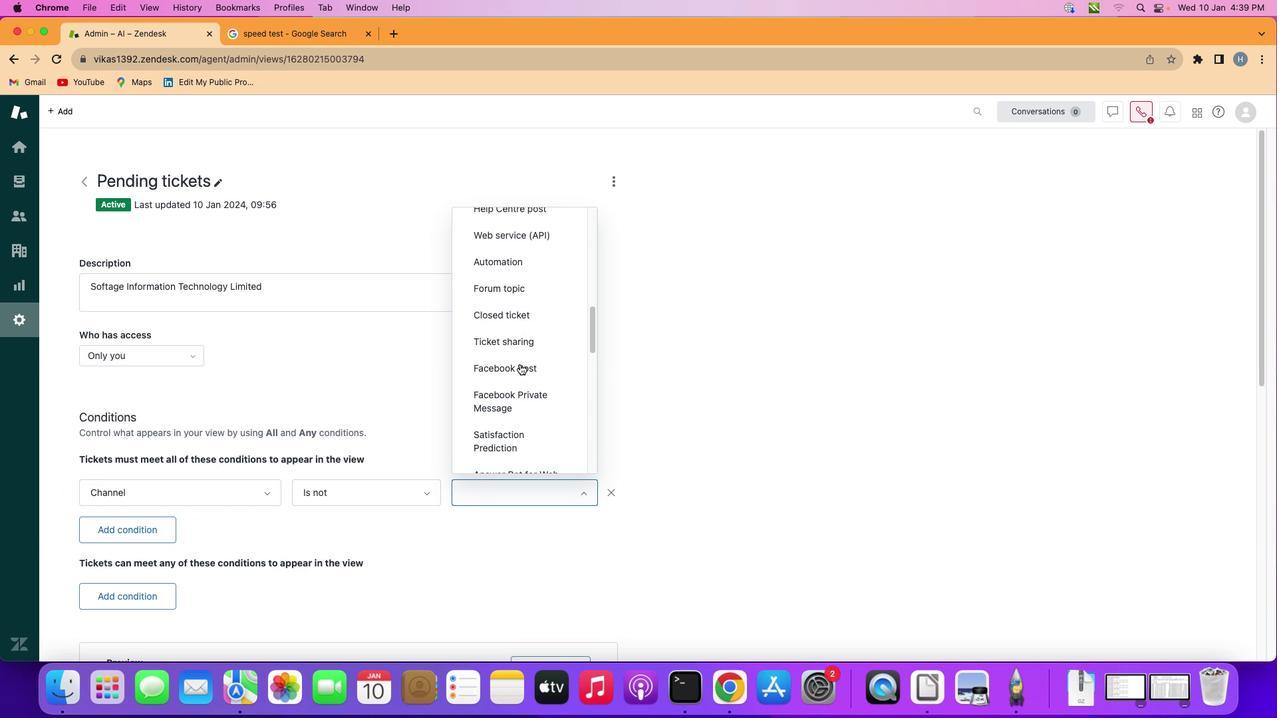 
Action: Mouse scrolled (507, 351) with delta (-11, -12)
Screenshot: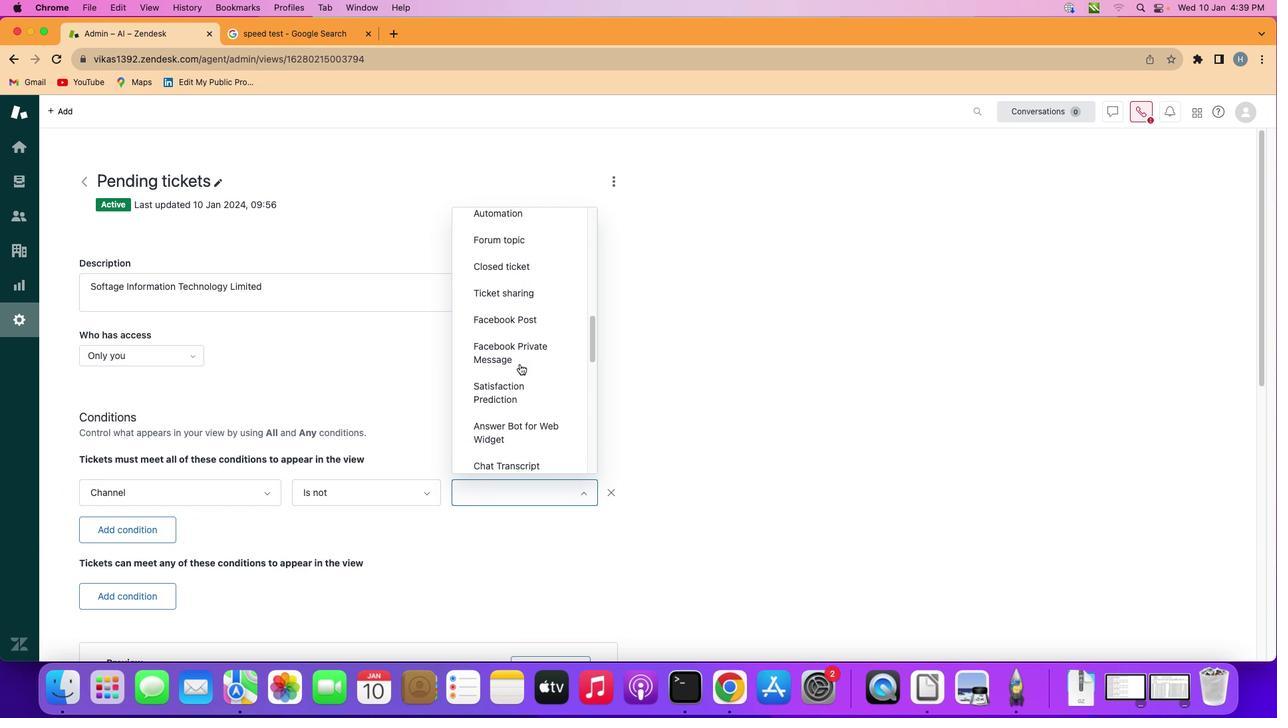 
Action: Mouse scrolled (507, 351) with delta (-11, -12)
Screenshot: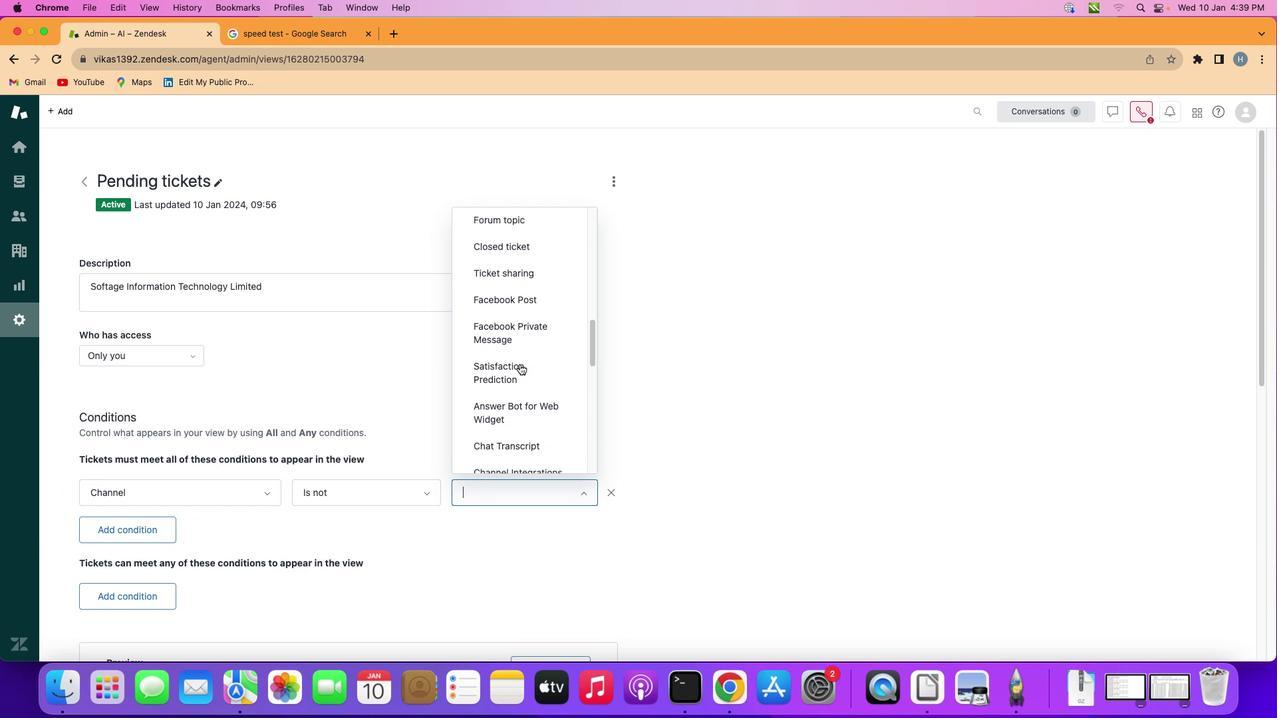 
Action: Mouse moved to (535, 346)
Screenshot: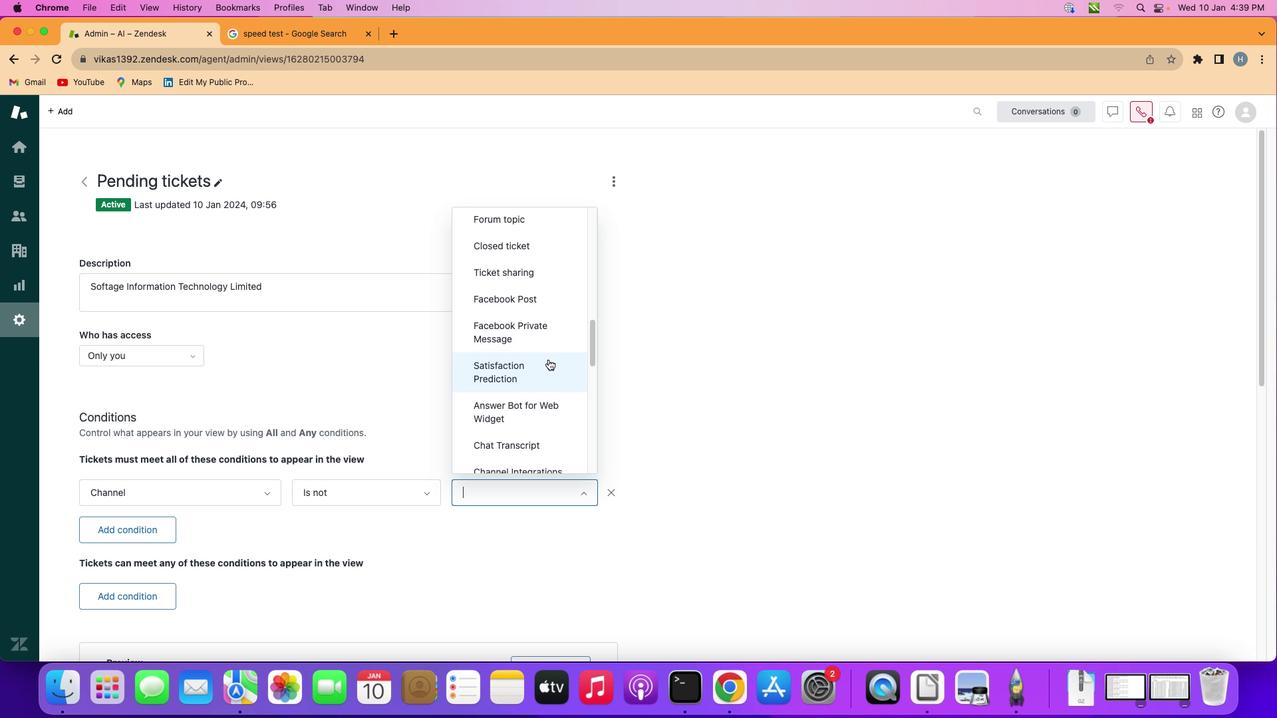 
Action: Mouse scrolled (535, 346) with delta (-11, -12)
Screenshot: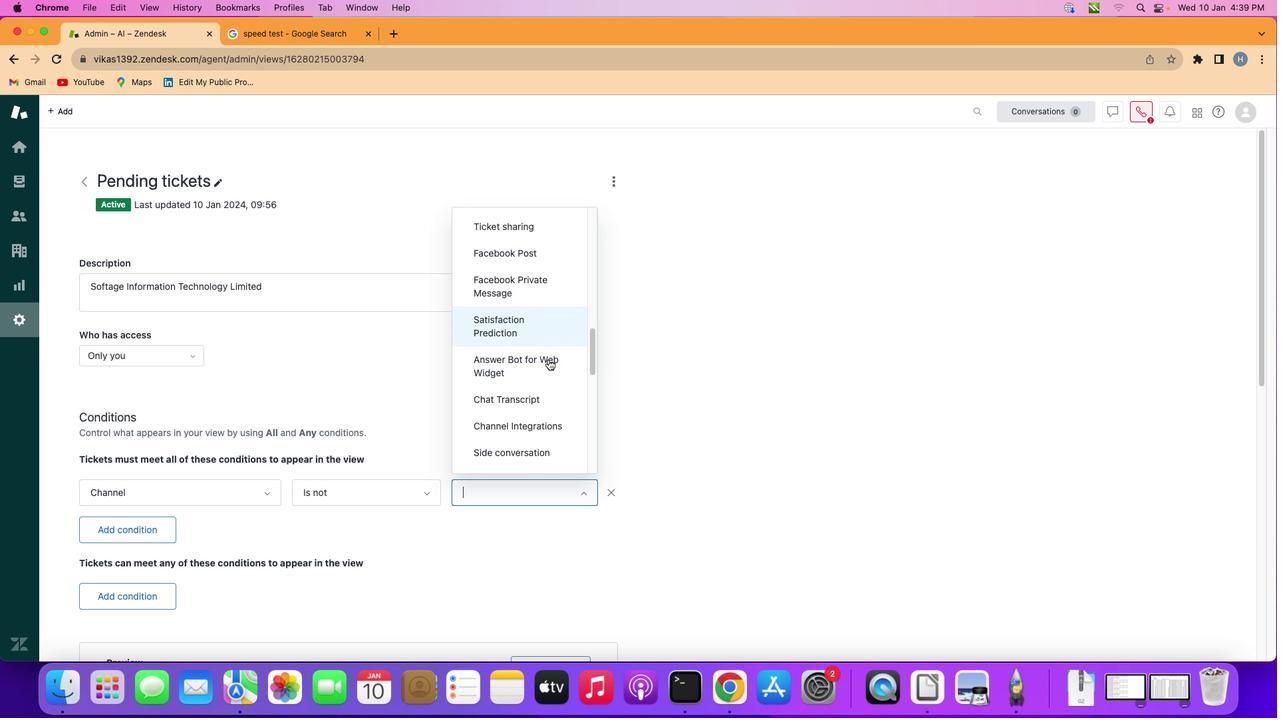 
Action: Mouse scrolled (535, 346) with delta (-11, -12)
Screenshot: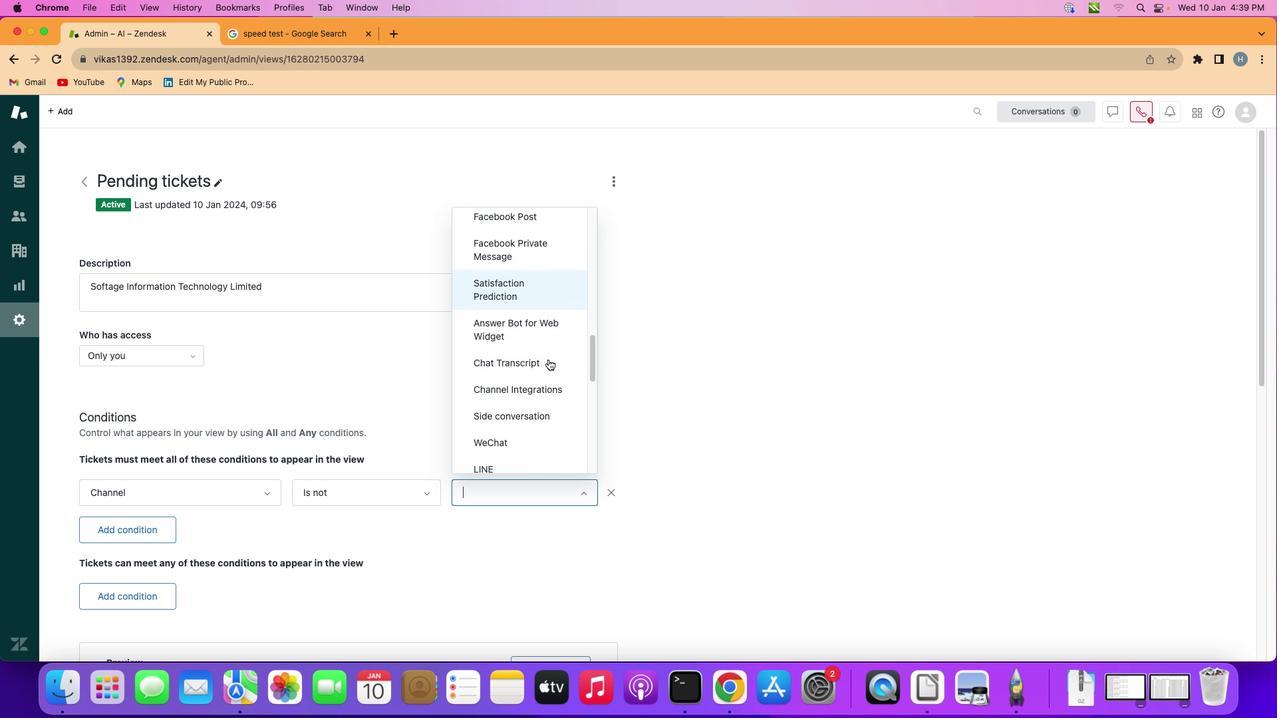 
Action: Mouse scrolled (535, 346) with delta (-11, -12)
Screenshot: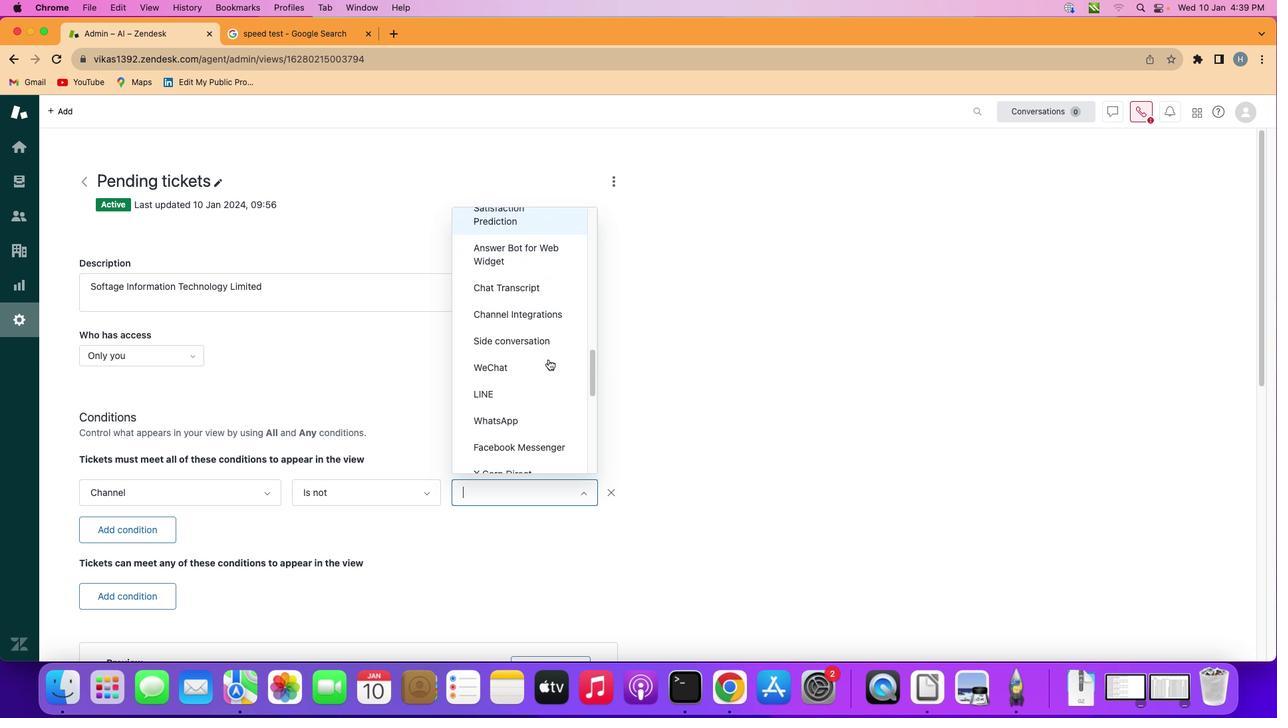 
Action: Mouse scrolled (535, 346) with delta (-11, -13)
Screenshot: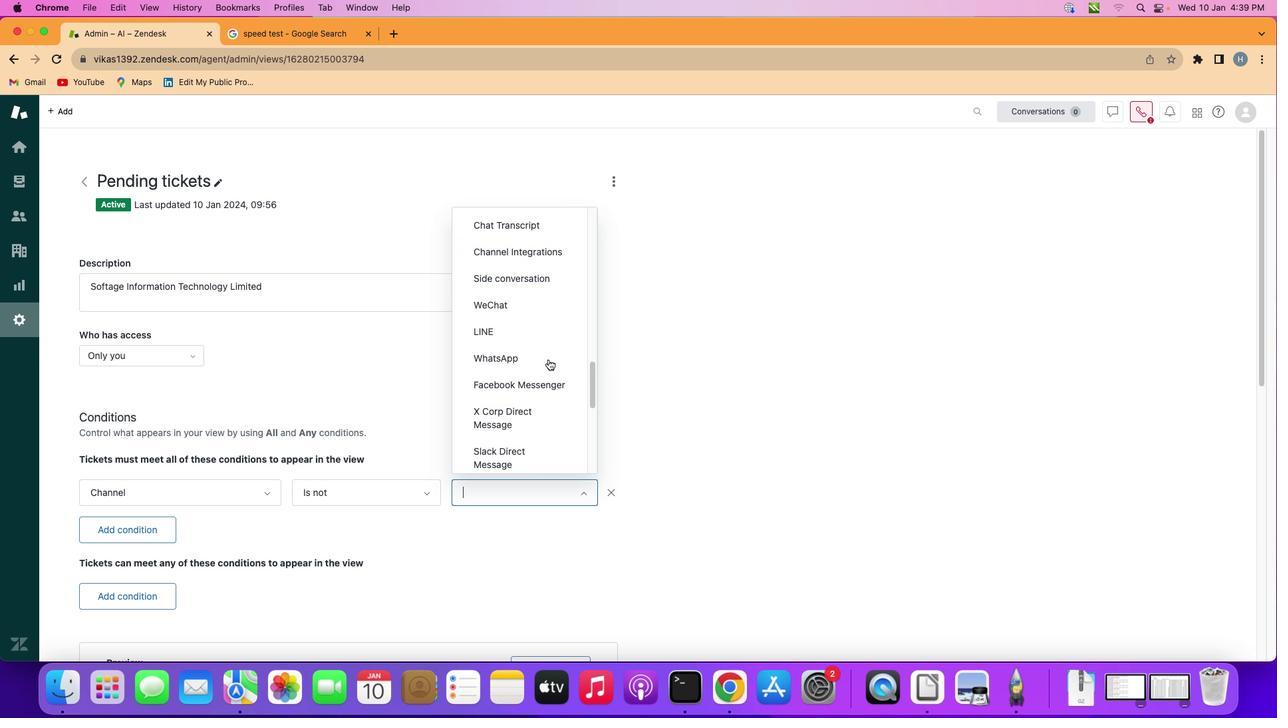 
Action: Mouse scrolled (535, 346) with delta (-11, -13)
Screenshot: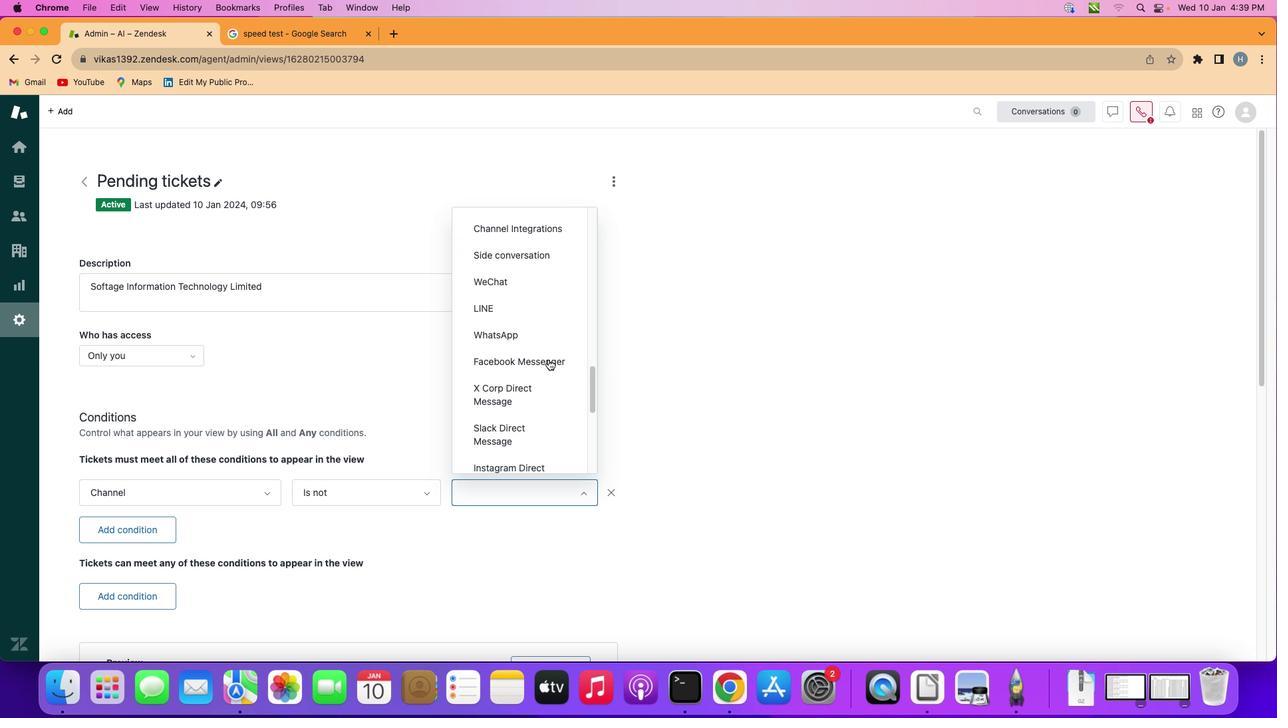 
Action: Mouse scrolled (535, 346) with delta (-11, -12)
Screenshot: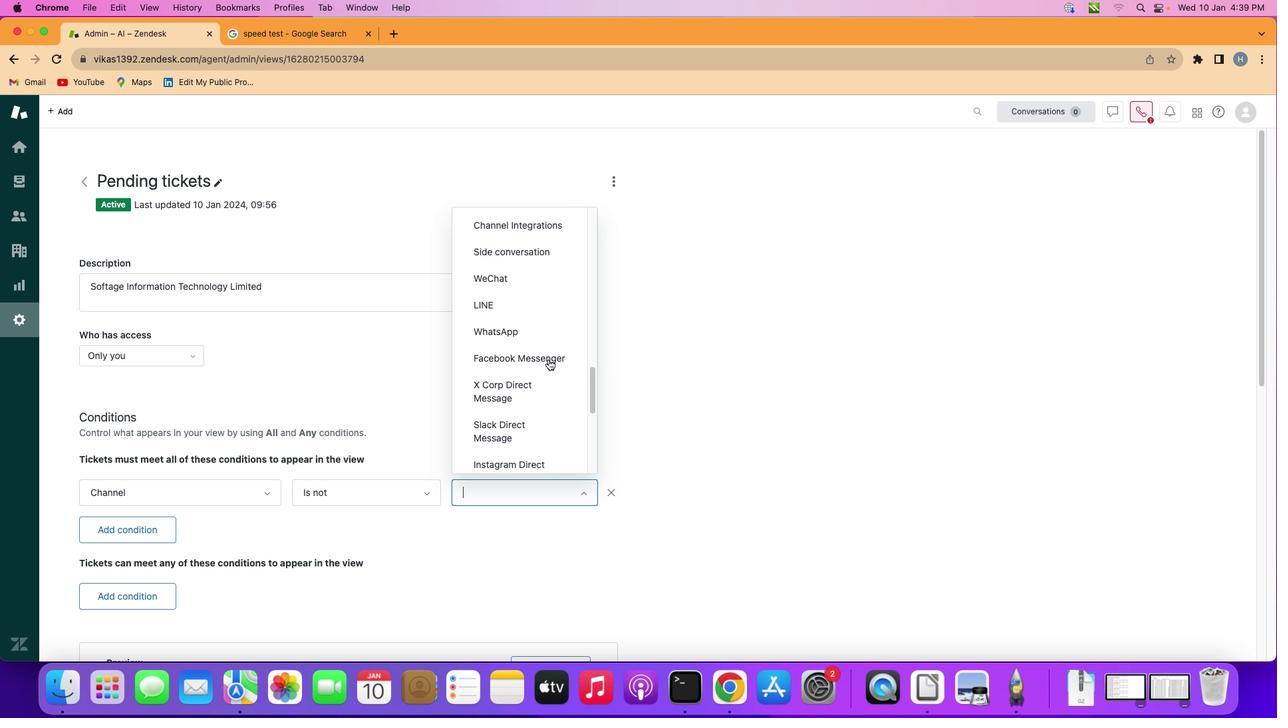 
Action: Mouse scrolled (535, 346) with delta (-11, -12)
Screenshot: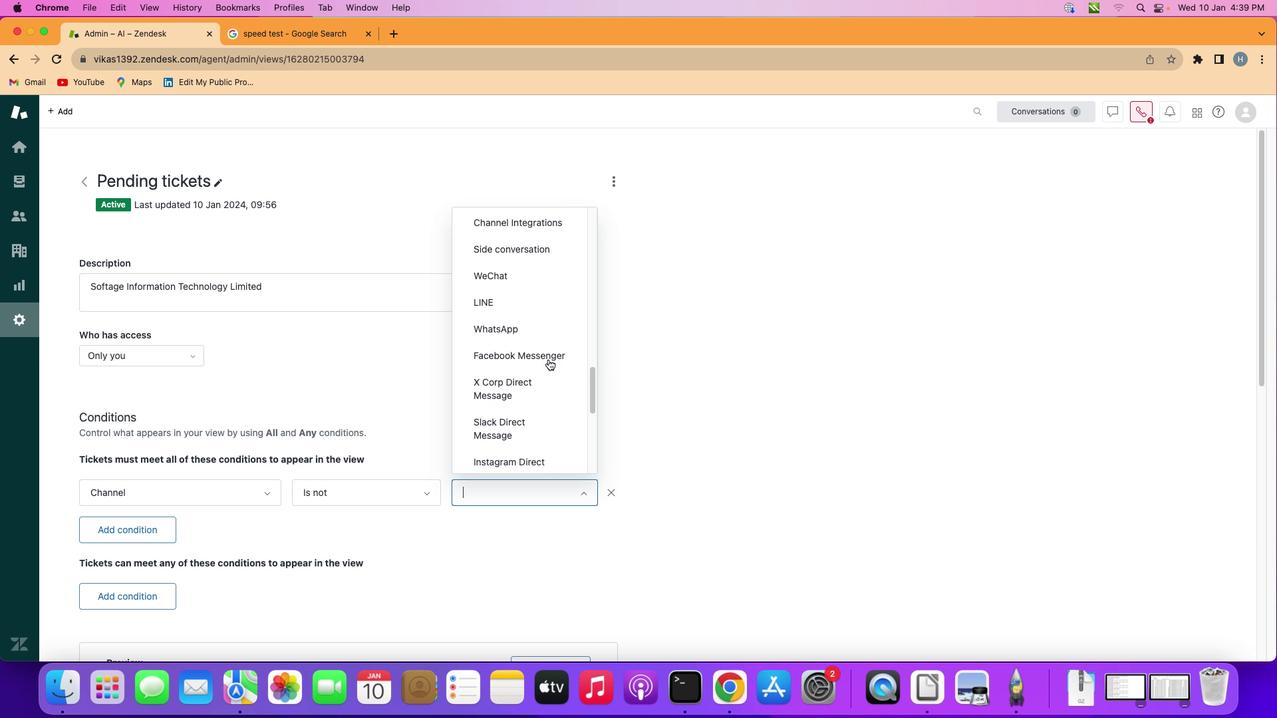 
Action: Mouse scrolled (535, 346) with delta (-11, -12)
Screenshot: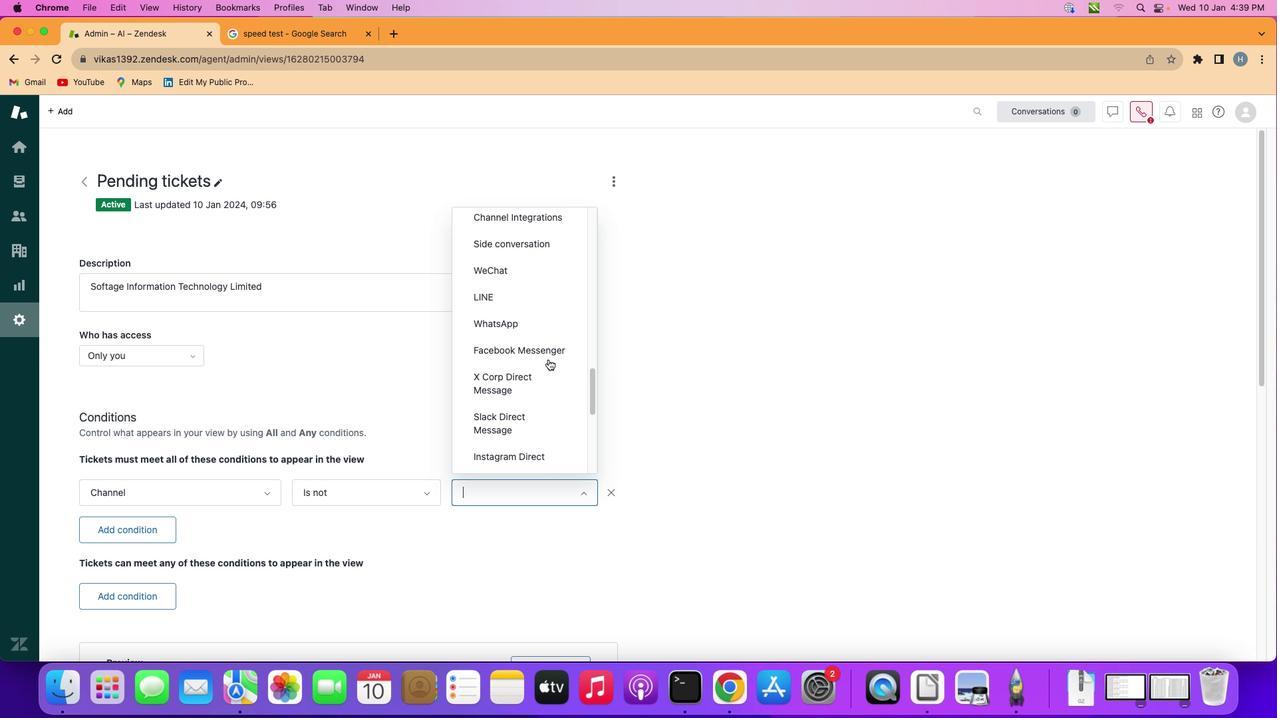 
Action: Mouse scrolled (535, 346) with delta (-11, -12)
Screenshot: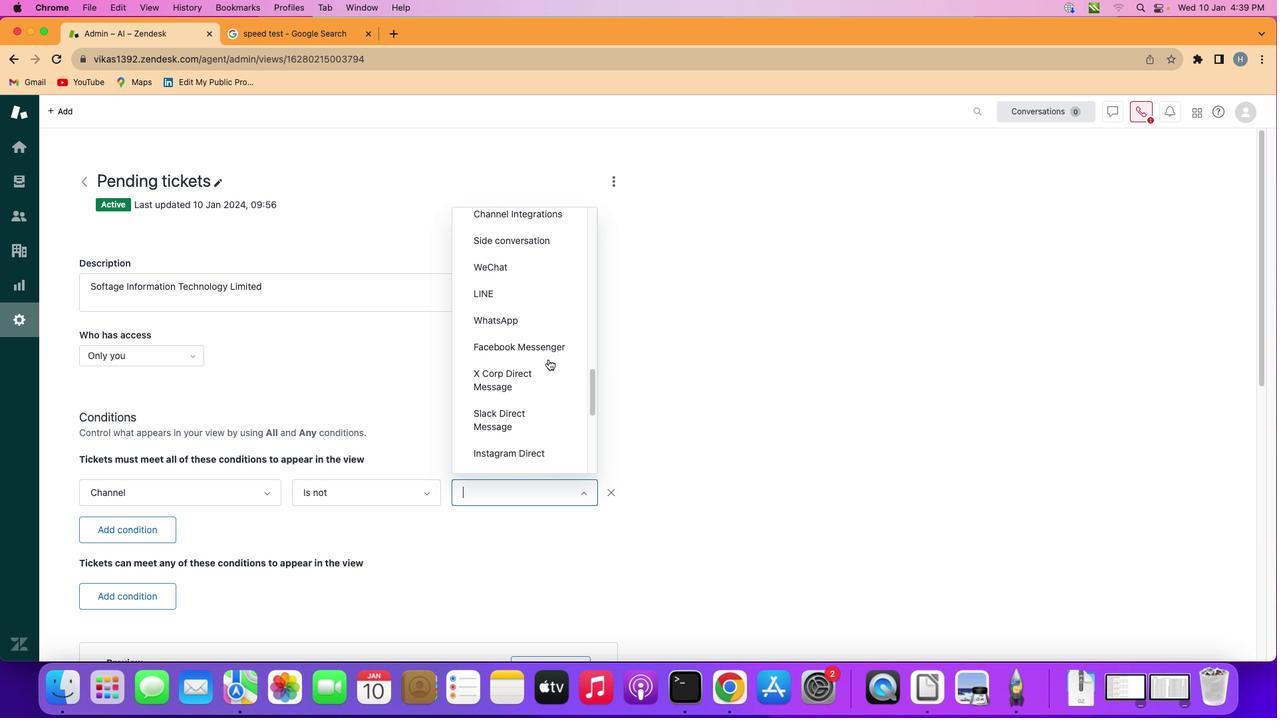 
Action: Mouse moved to (536, 337)
Screenshot: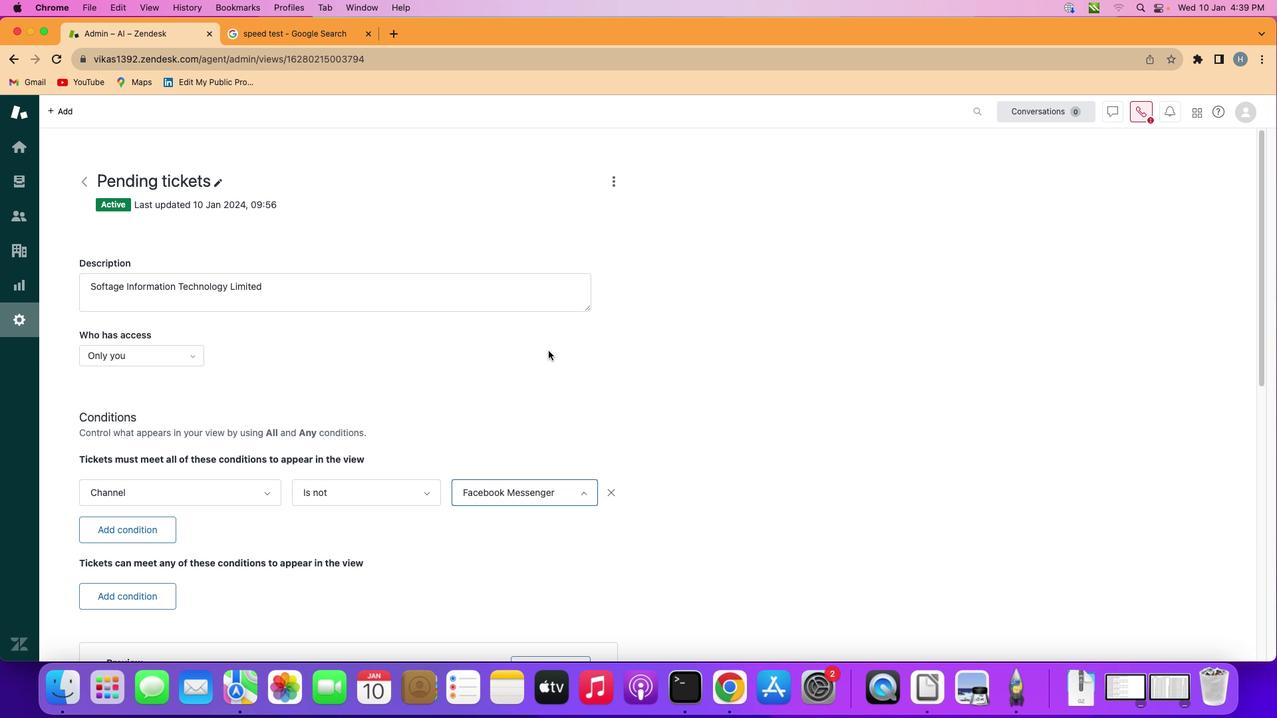 
Action: Mouse pressed left at (536, 337)
Screenshot: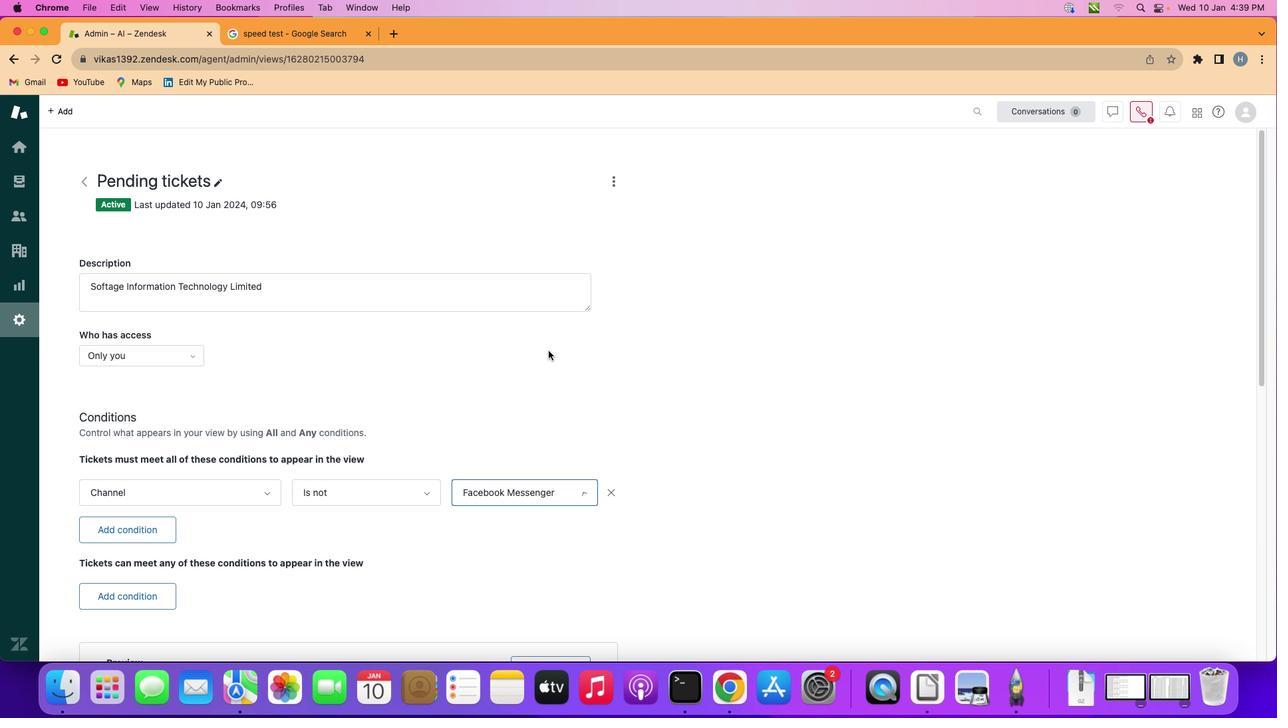 
